 Task: Research Airbnb accommodation in Mawlaik, Myanmar from 6th December, 2023 to 10th December, 2023 for 1 adult.1  bedroom having 1 bed and 1 bathroom. Property type can be hotel. Amenities needed are: washing machine. Look for 4 properties as per requirement.
Action: Mouse moved to (480, 65)
Screenshot: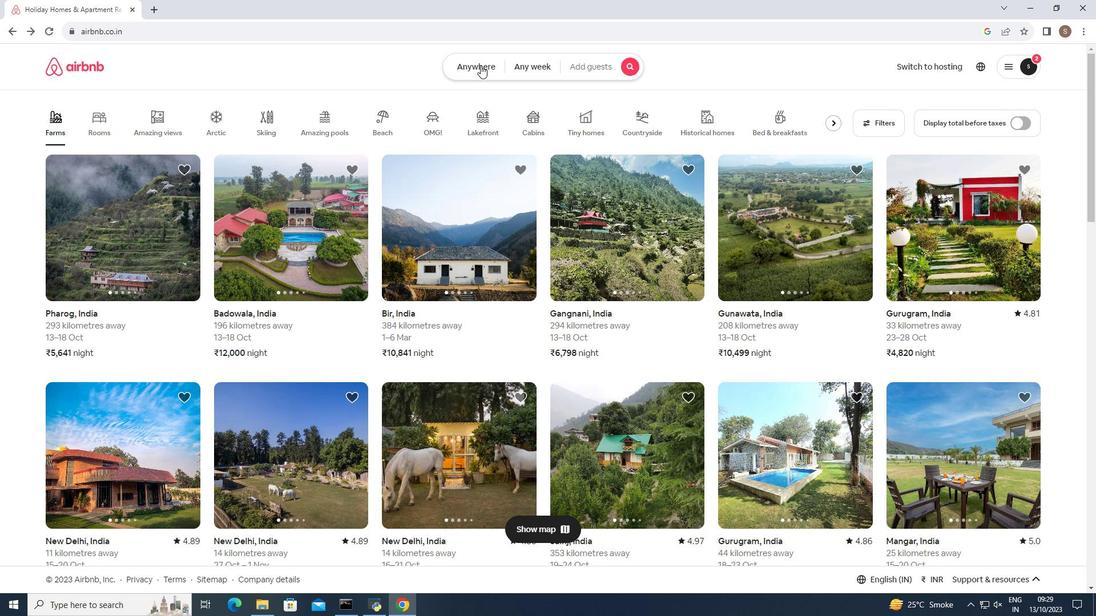 
Action: Mouse pressed left at (480, 65)
Screenshot: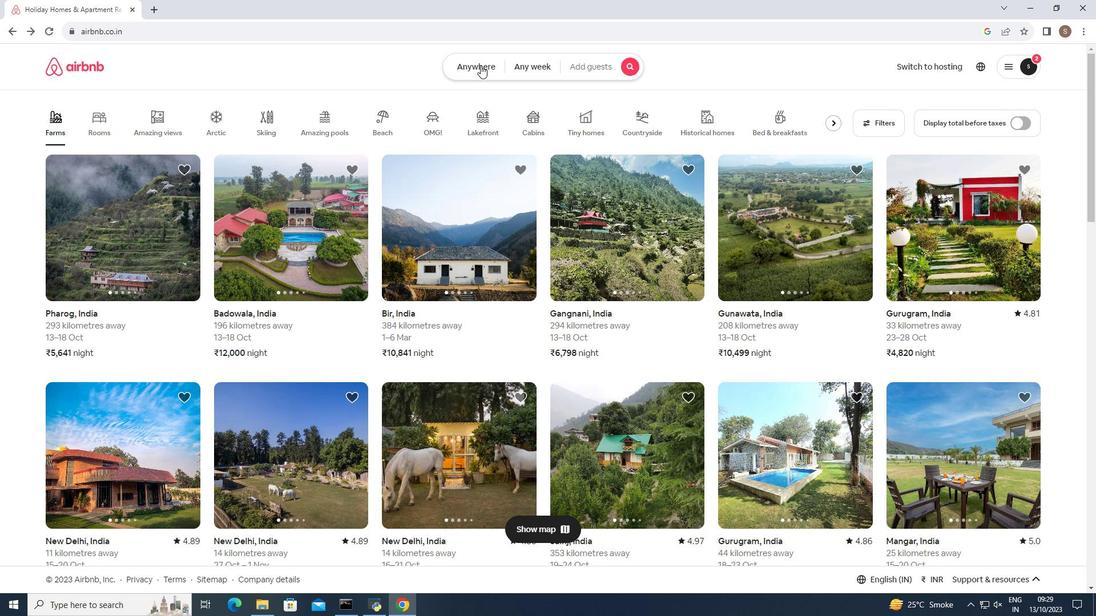 
Action: Mouse moved to (348, 113)
Screenshot: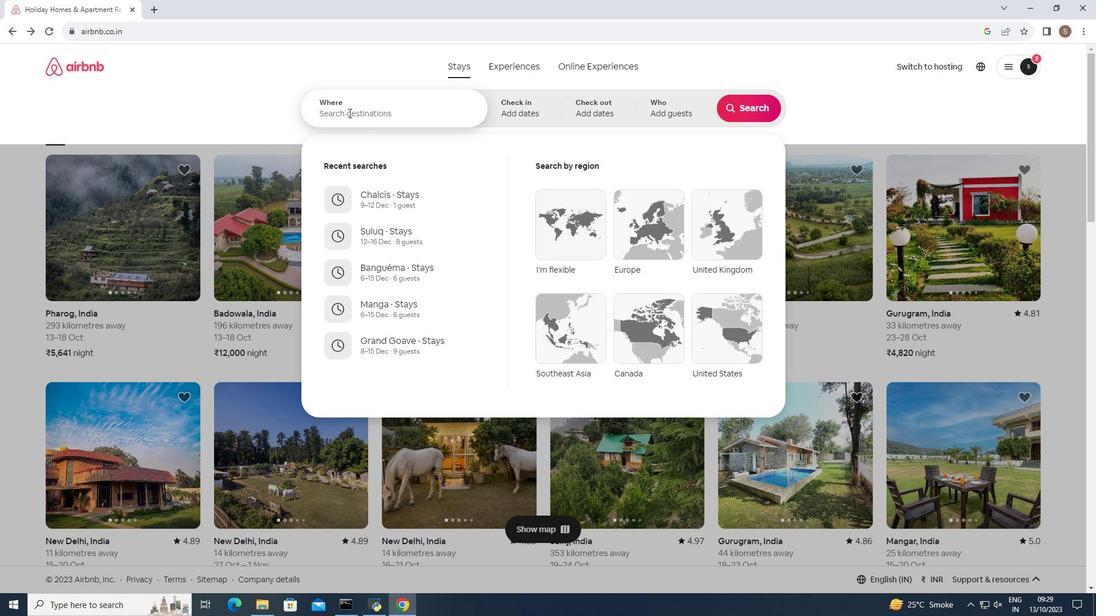 
Action: Mouse pressed left at (348, 113)
Screenshot: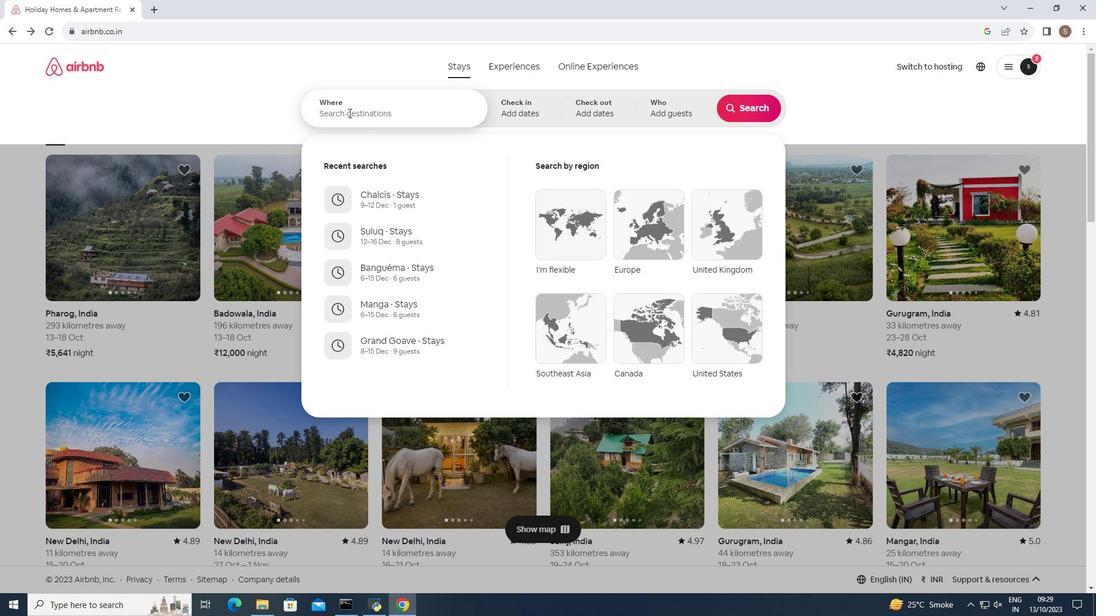 
Action: Mouse moved to (344, 111)
Screenshot: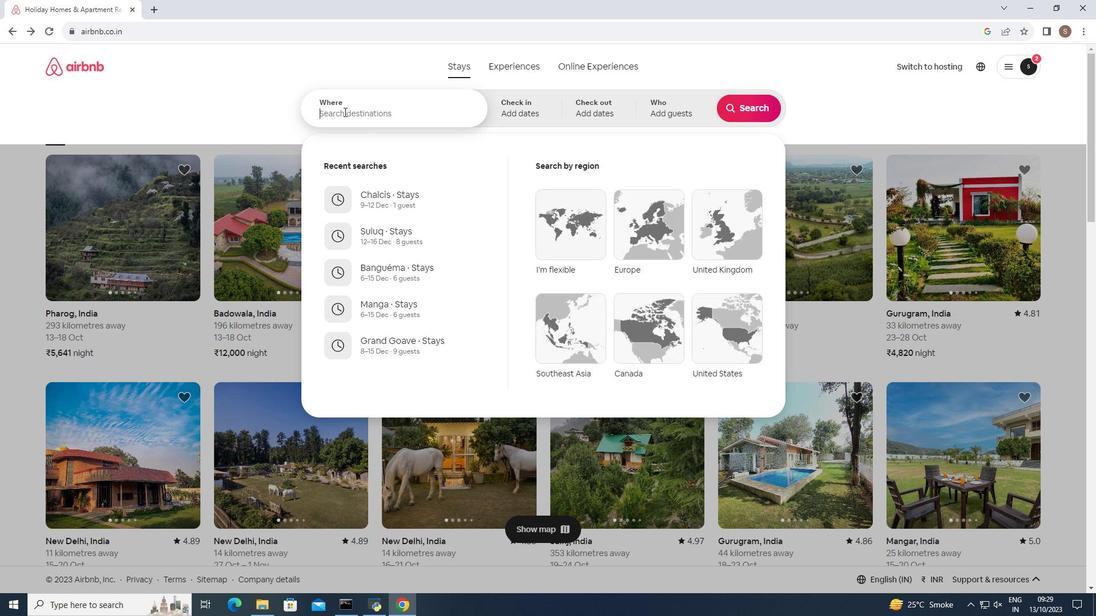 
Action: Key pressed <Key.shift>Mawlaik,<Key.space><Key.shift>Myanmar<Key.enter>
Screenshot: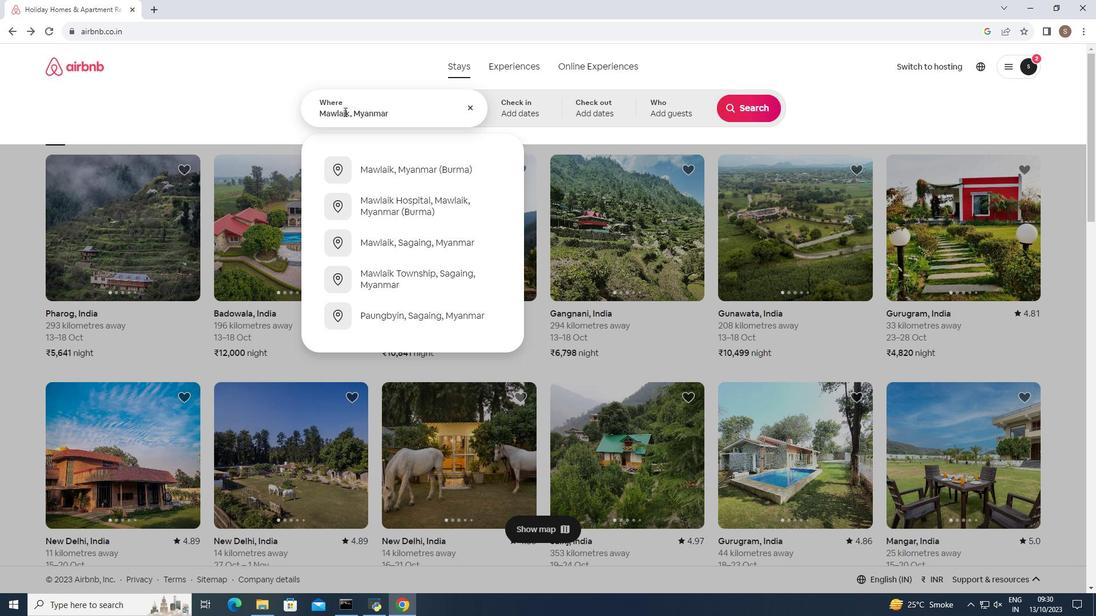 
Action: Mouse moved to (742, 198)
Screenshot: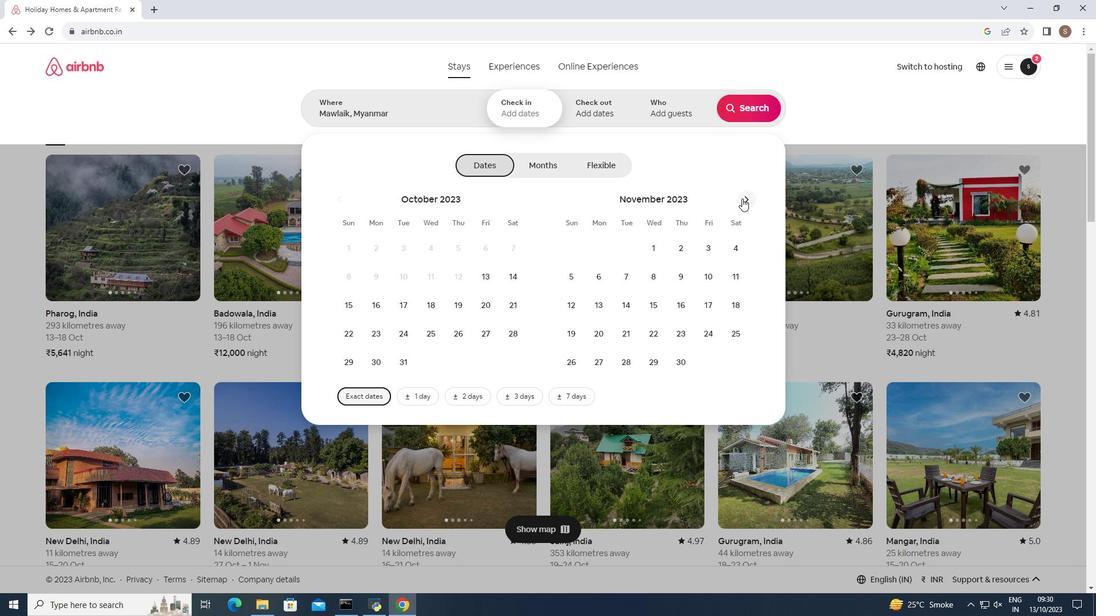 
Action: Mouse pressed left at (742, 198)
Screenshot: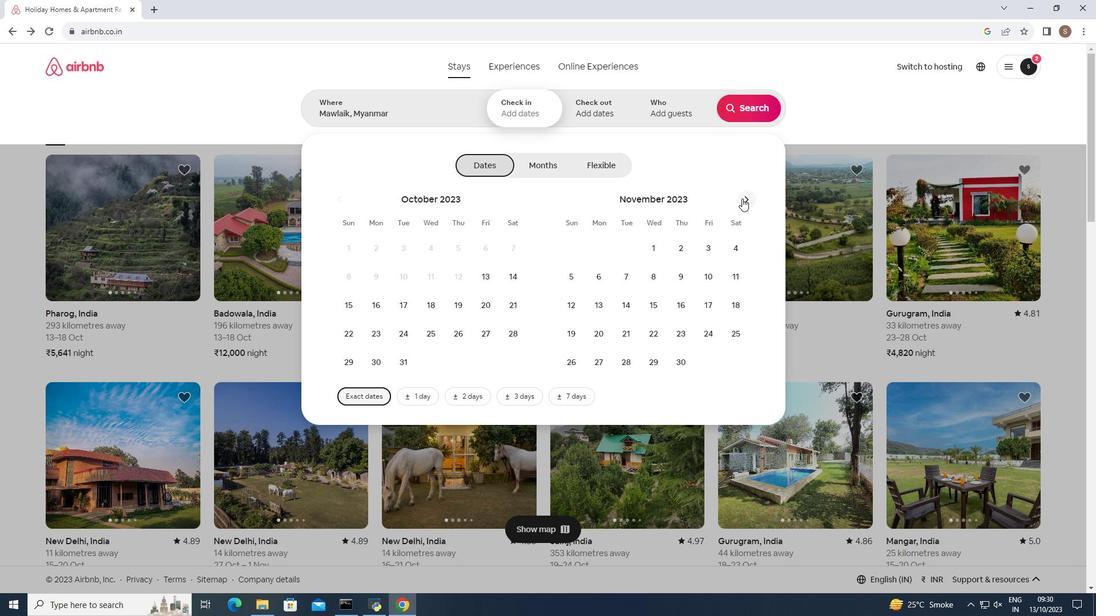 
Action: Mouse moved to (569, 305)
Screenshot: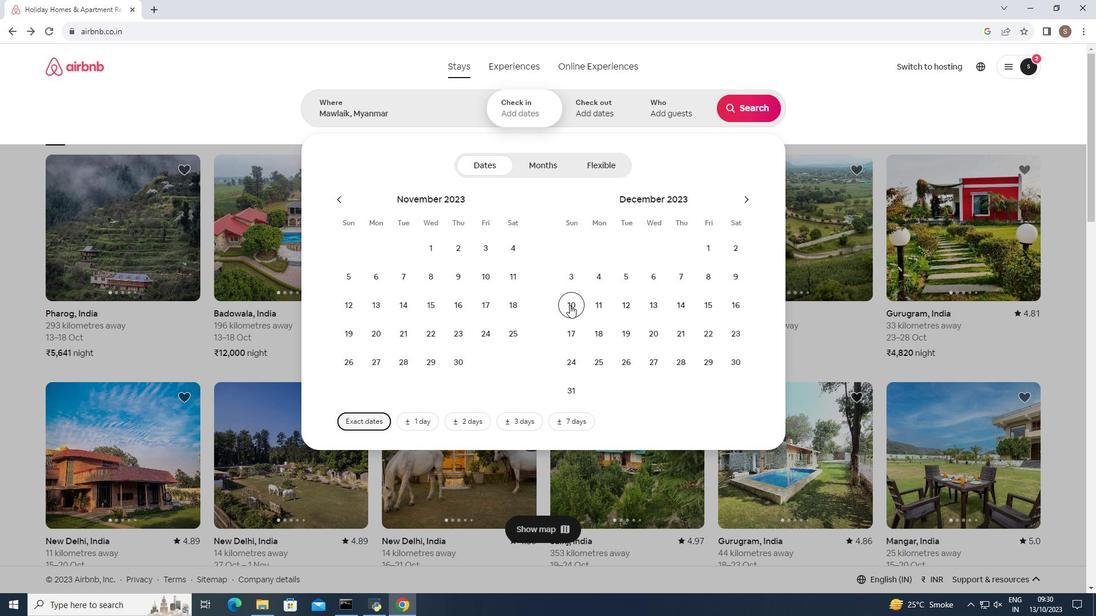 
Action: Mouse pressed left at (569, 305)
Screenshot: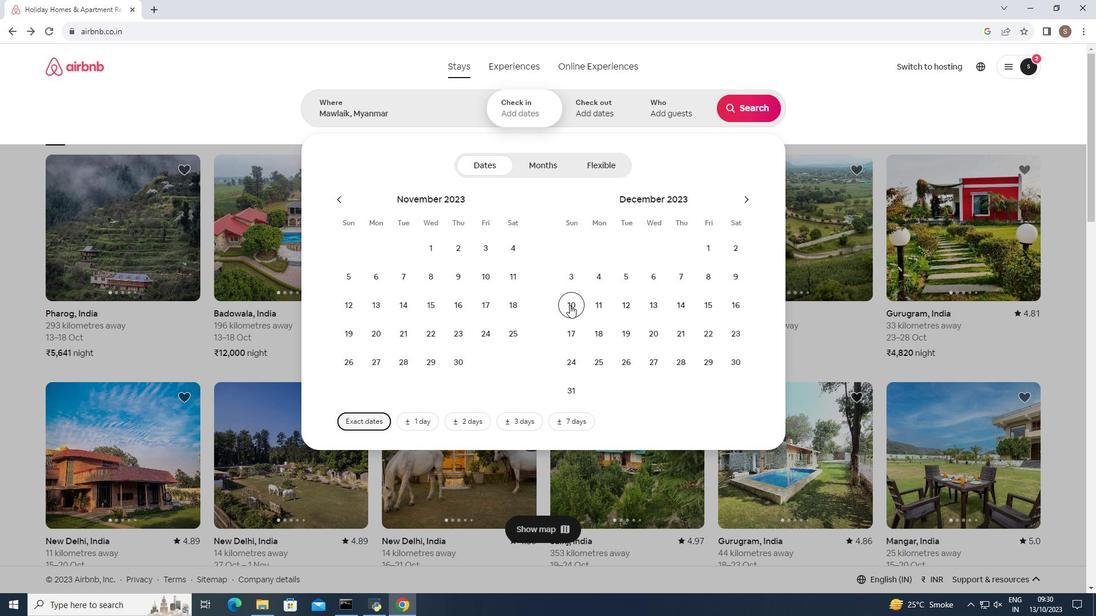 
Action: Mouse moved to (654, 281)
Screenshot: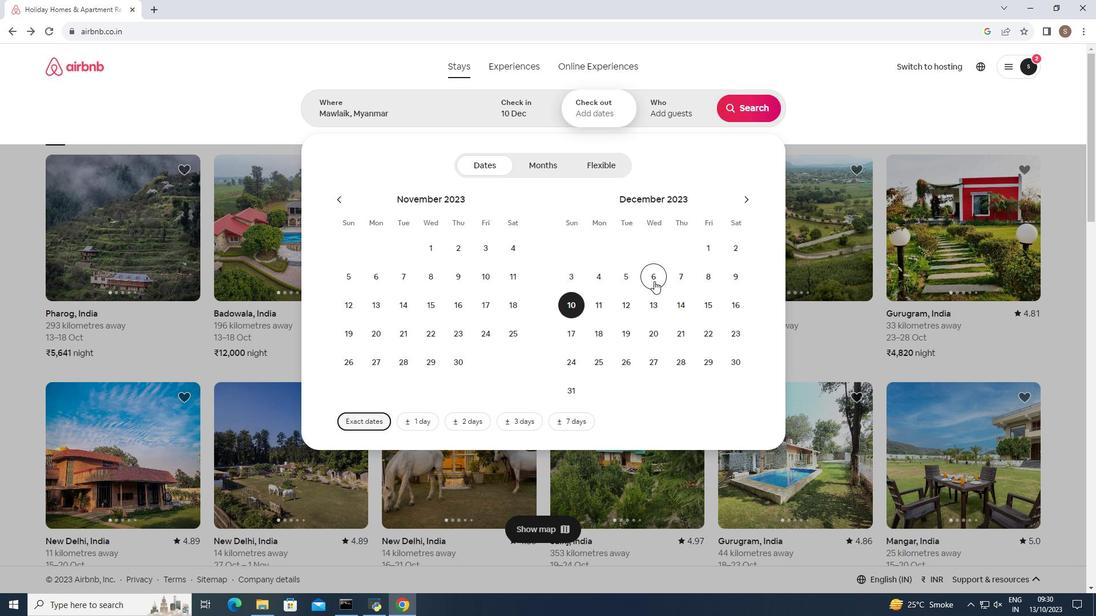 
Action: Mouse pressed left at (654, 281)
Screenshot: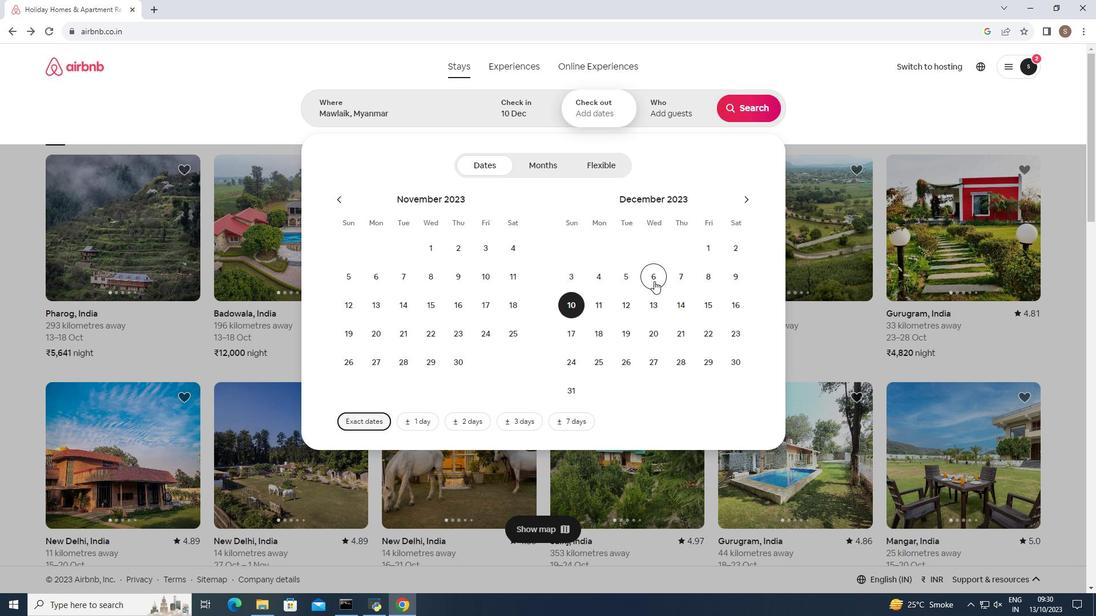
Action: Mouse moved to (575, 311)
Screenshot: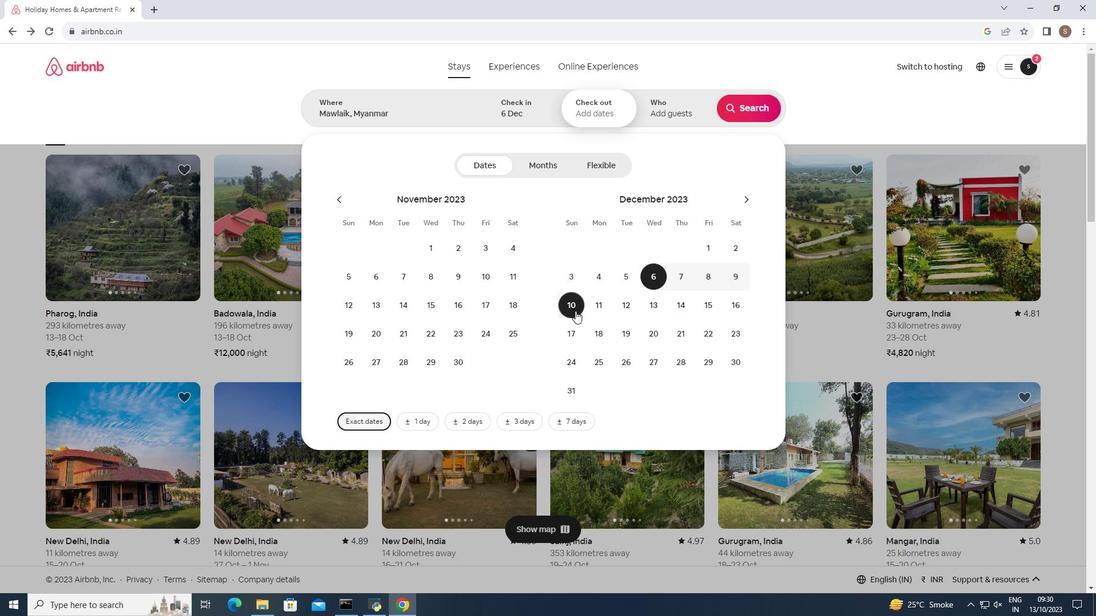 
Action: Mouse pressed left at (575, 311)
Screenshot: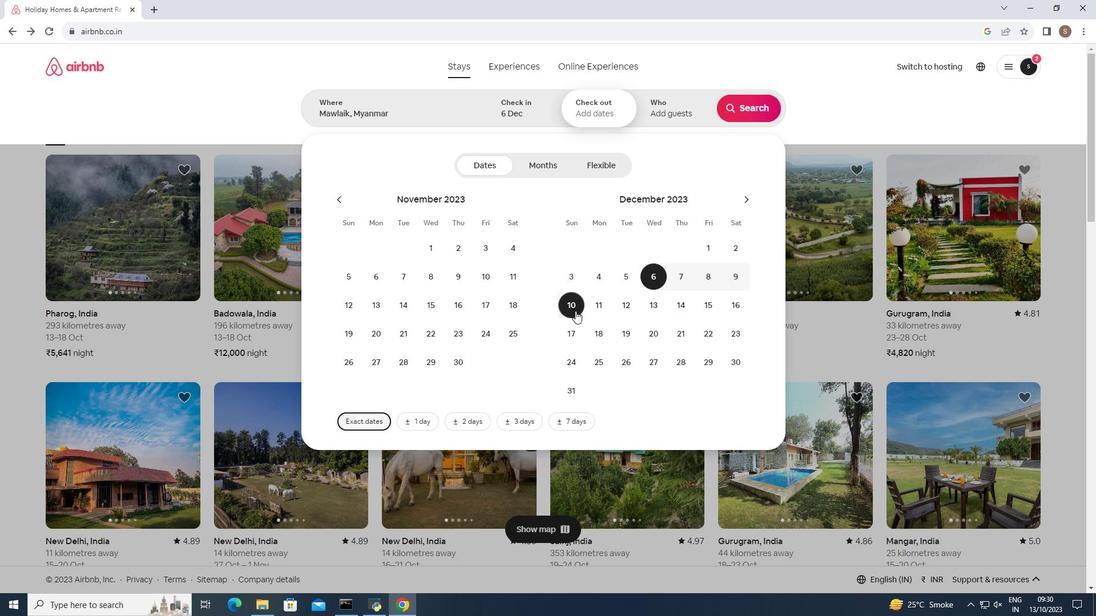 
Action: Mouse moved to (679, 110)
Screenshot: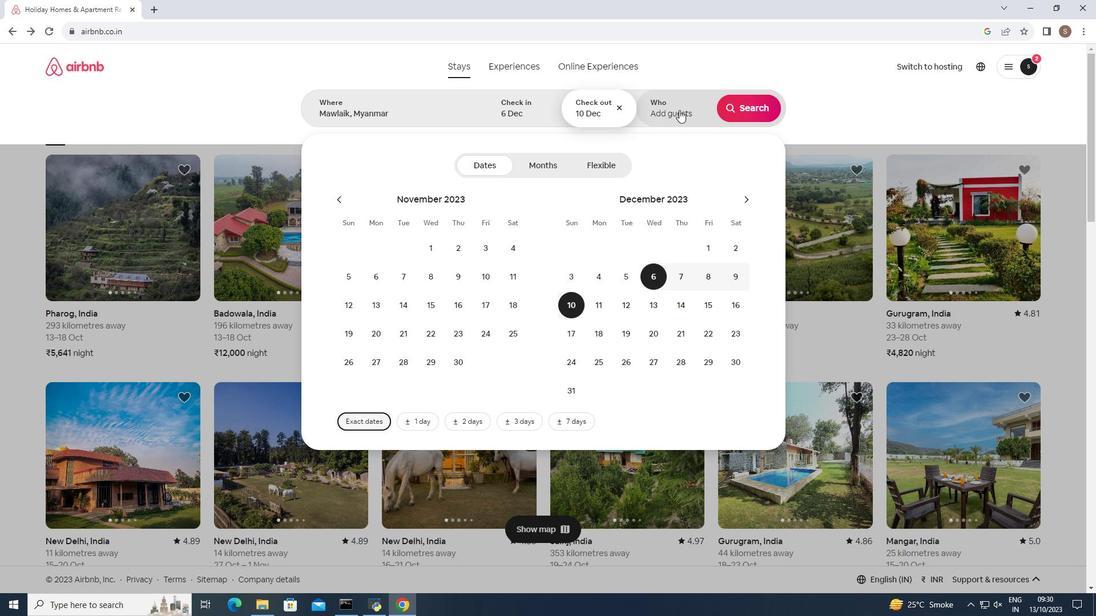 
Action: Mouse pressed left at (679, 110)
Screenshot: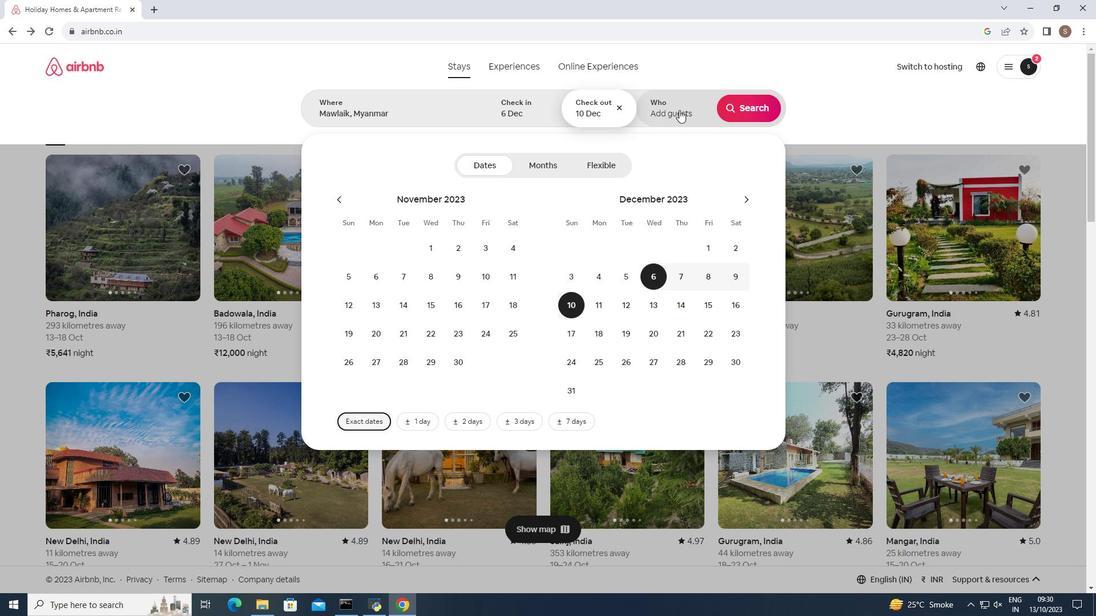 
Action: Mouse moved to (749, 169)
Screenshot: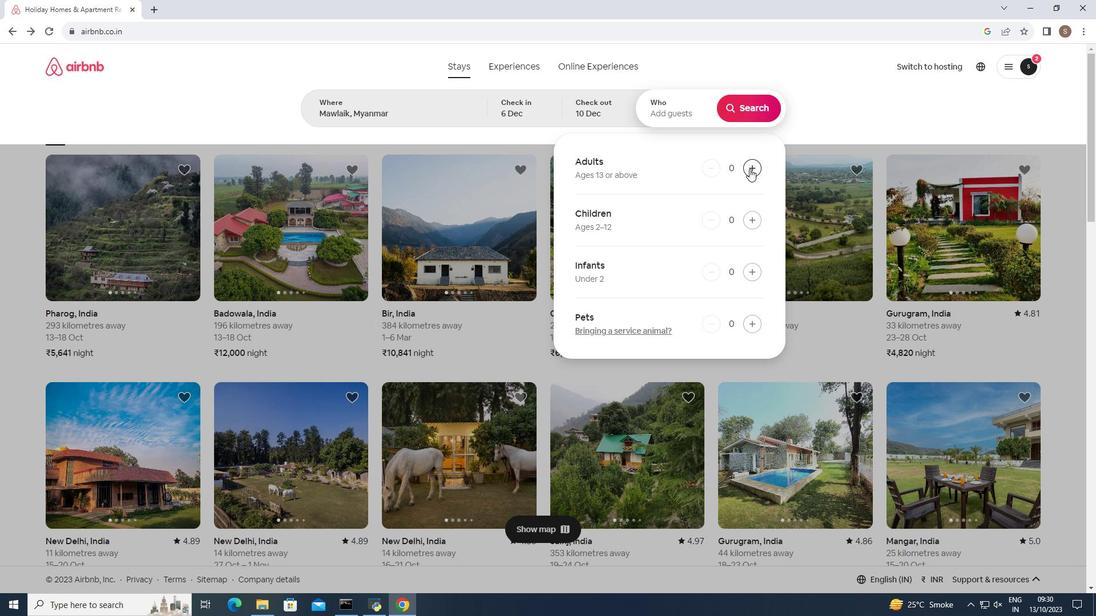 
Action: Mouse pressed left at (749, 169)
Screenshot: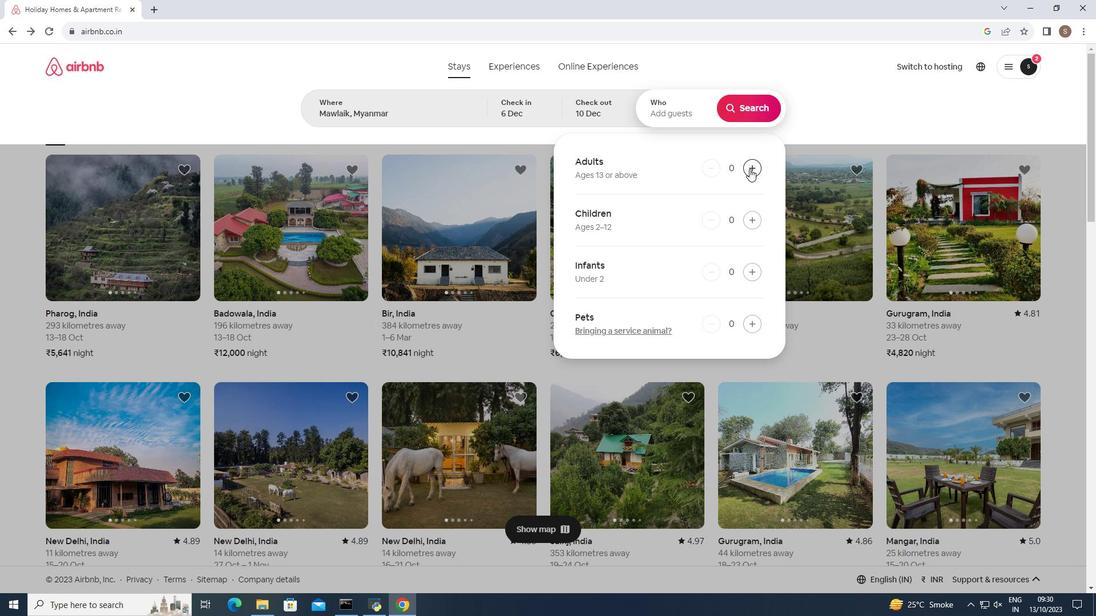 
Action: Mouse moved to (752, 106)
Screenshot: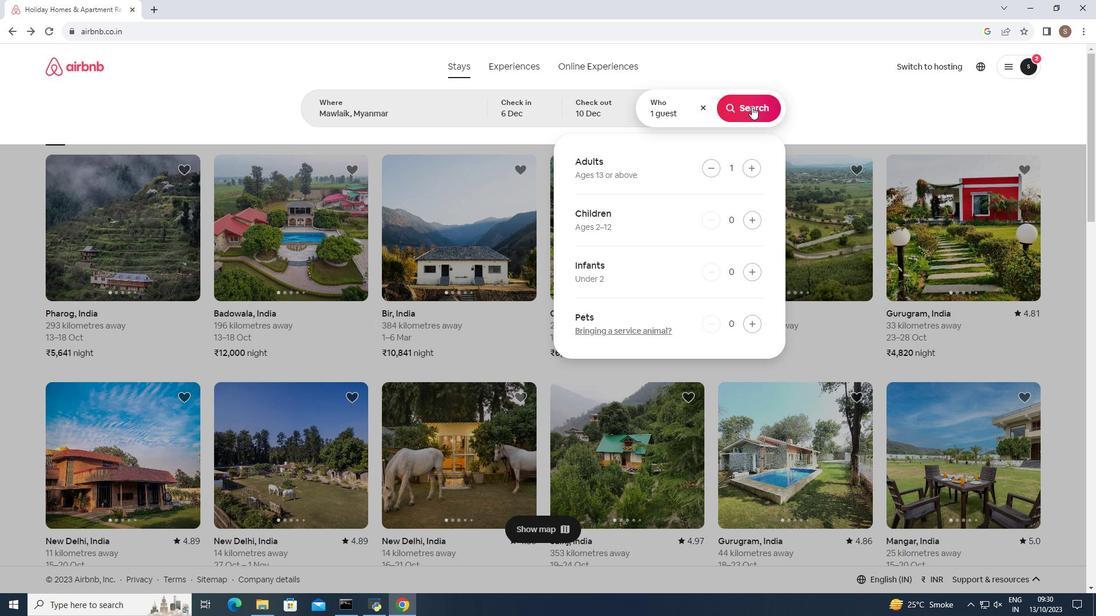 
Action: Mouse pressed left at (752, 106)
Screenshot: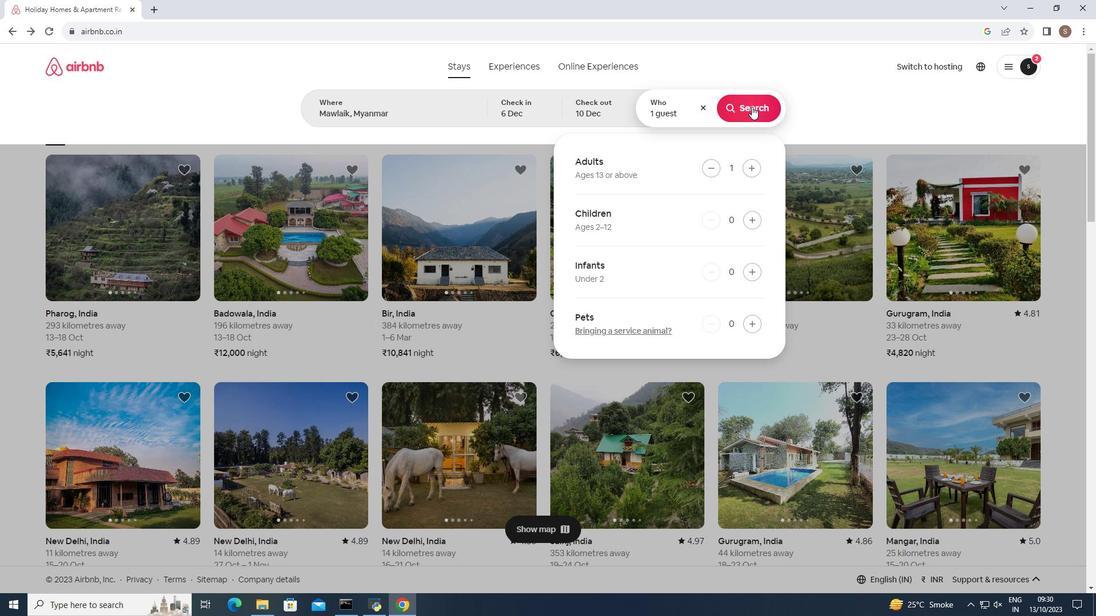 
Action: Mouse moved to (905, 104)
Screenshot: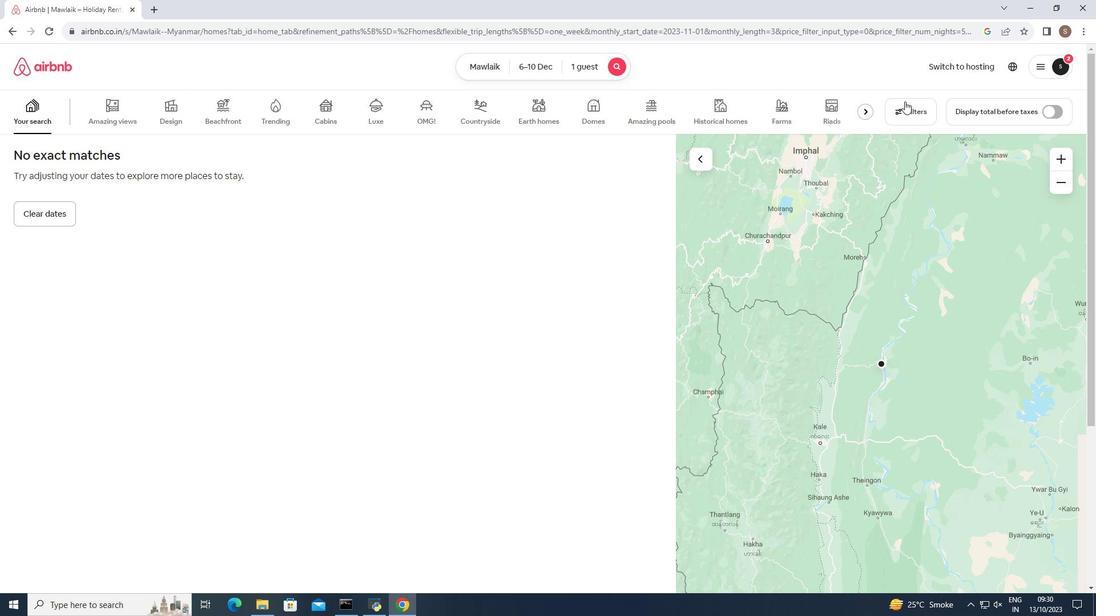 
Action: Mouse pressed left at (905, 104)
Screenshot: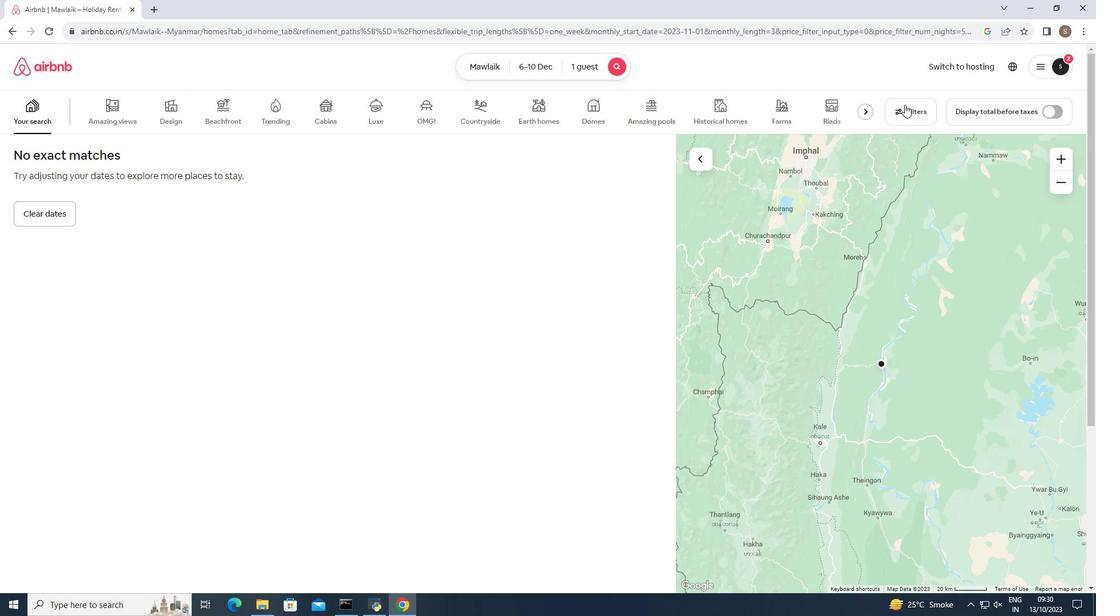 
Action: Mouse moved to (558, 354)
Screenshot: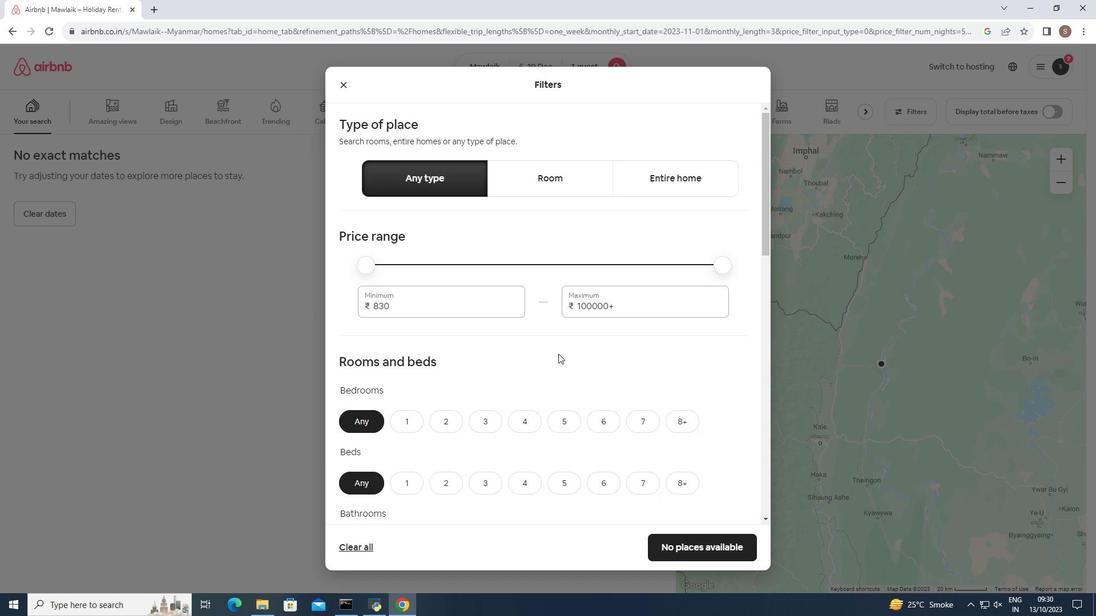
Action: Mouse scrolled (558, 353) with delta (0, 0)
Screenshot: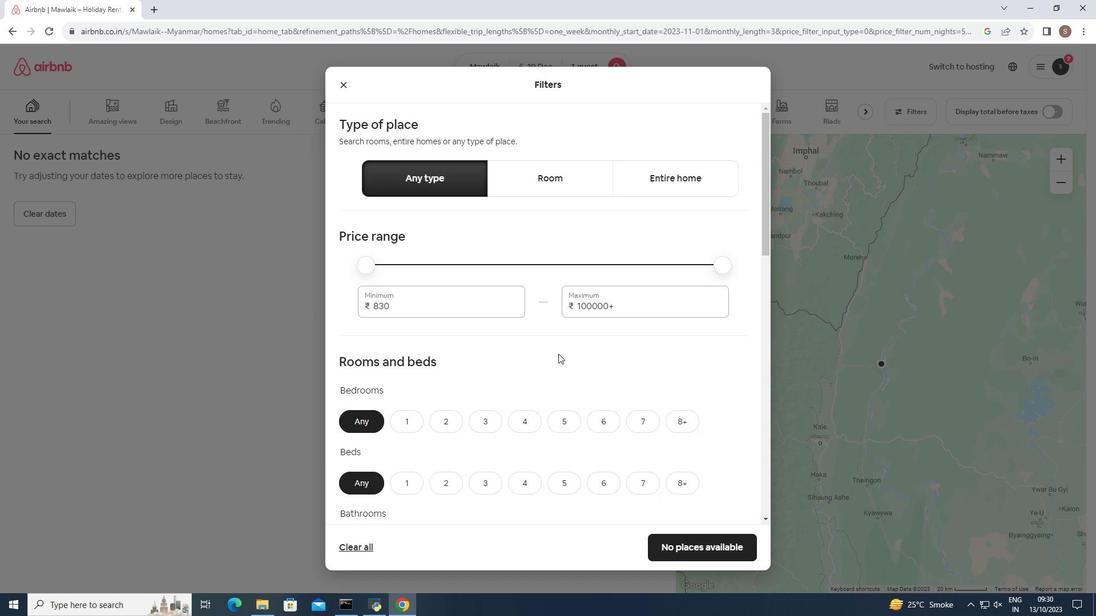 
Action: Mouse scrolled (558, 353) with delta (0, 0)
Screenshot: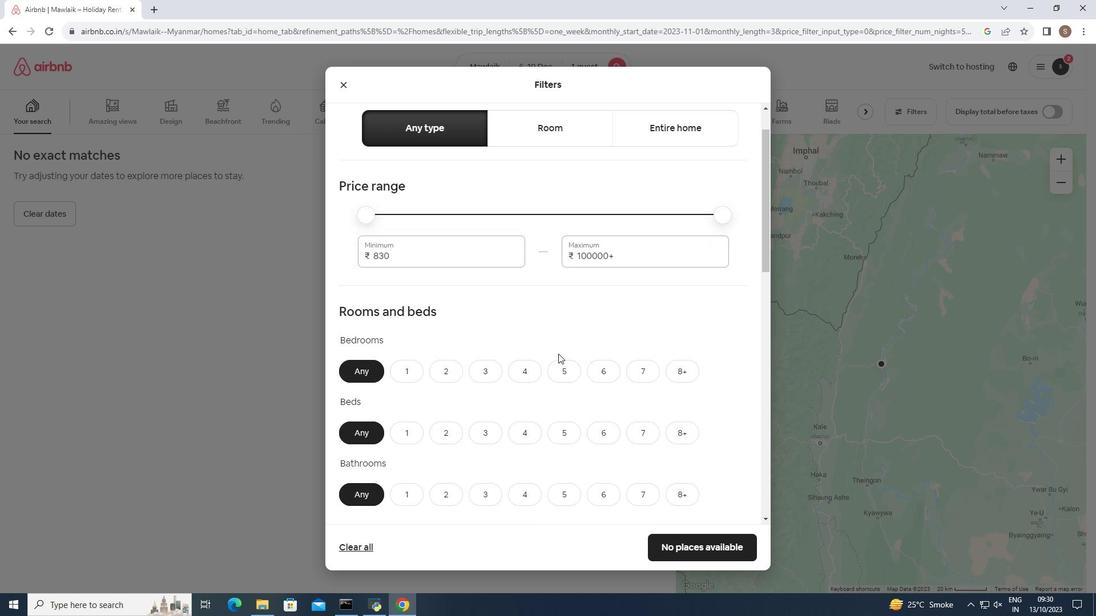 
Action: Mouse moved to (407, 309)
Screenshot: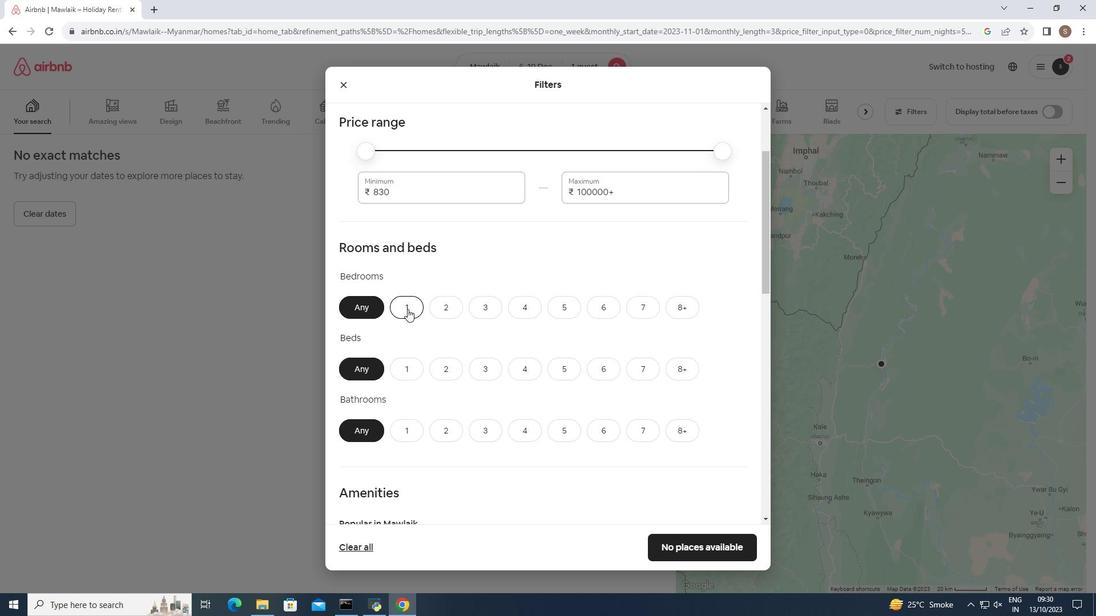 
Action: Mouse pressed left at (407, 309)
Screenshot: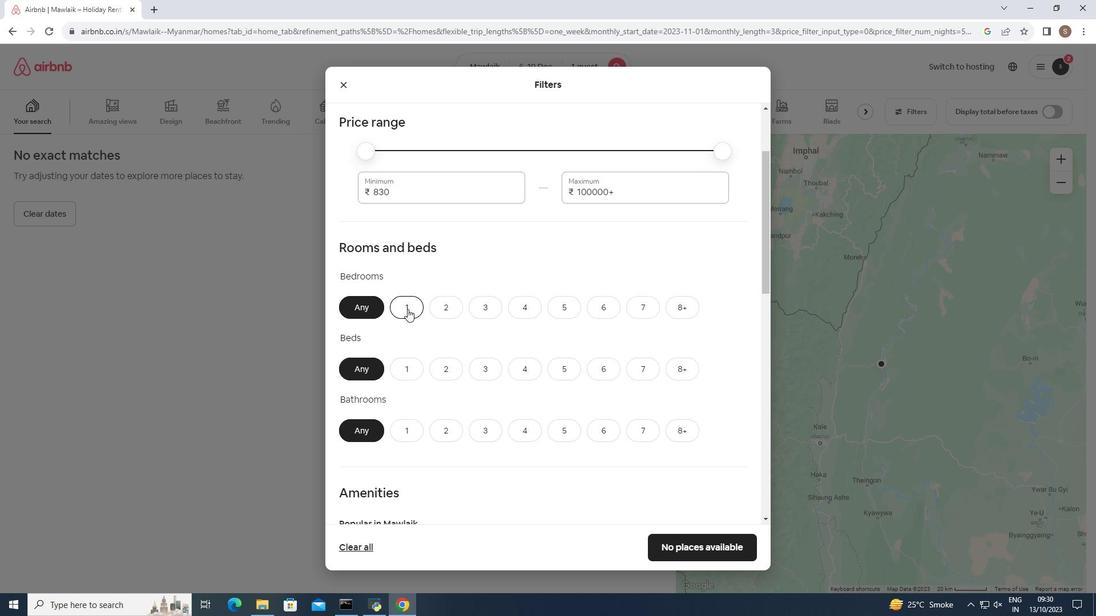 
Action: Mouse moved to (404, 368)
Screenshot: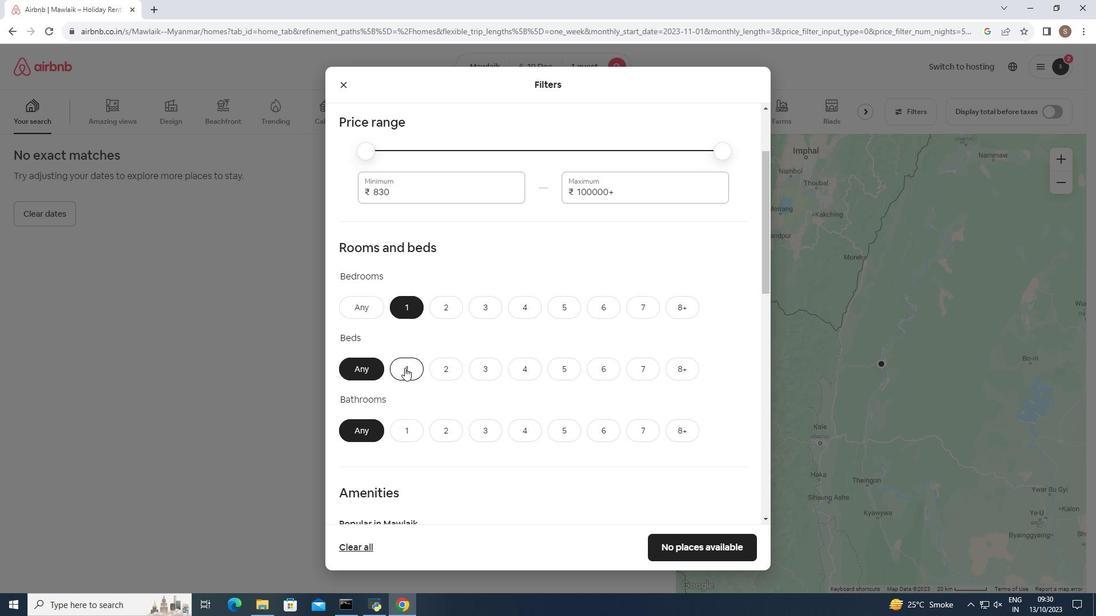 
Action: Mouse pressed left at (404, 368)
Screenshot: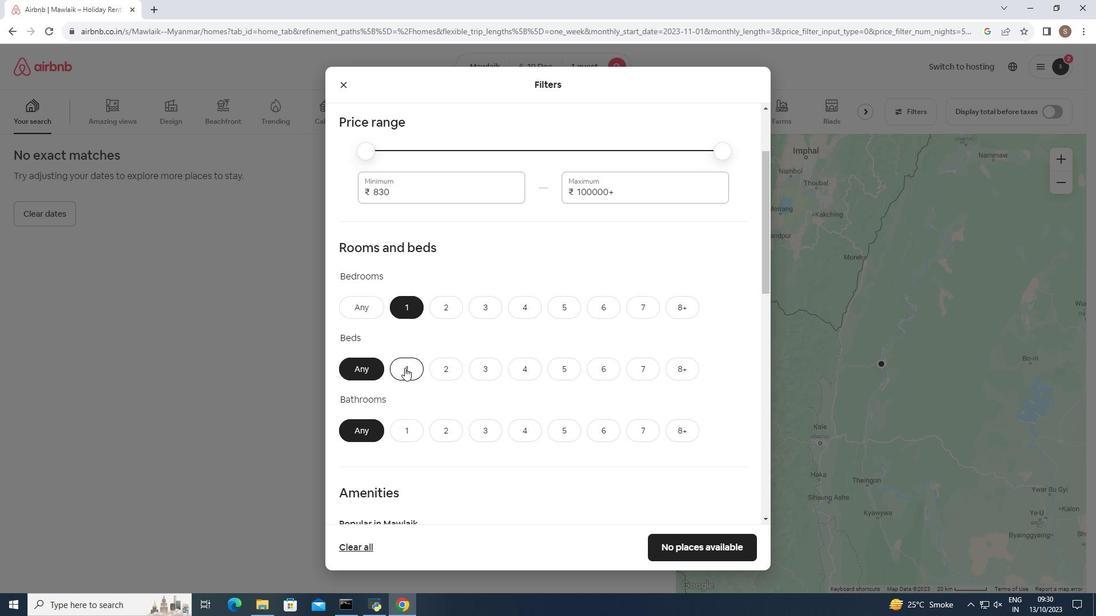 
Action: Mouse moved to (410, 427)
Screenshot: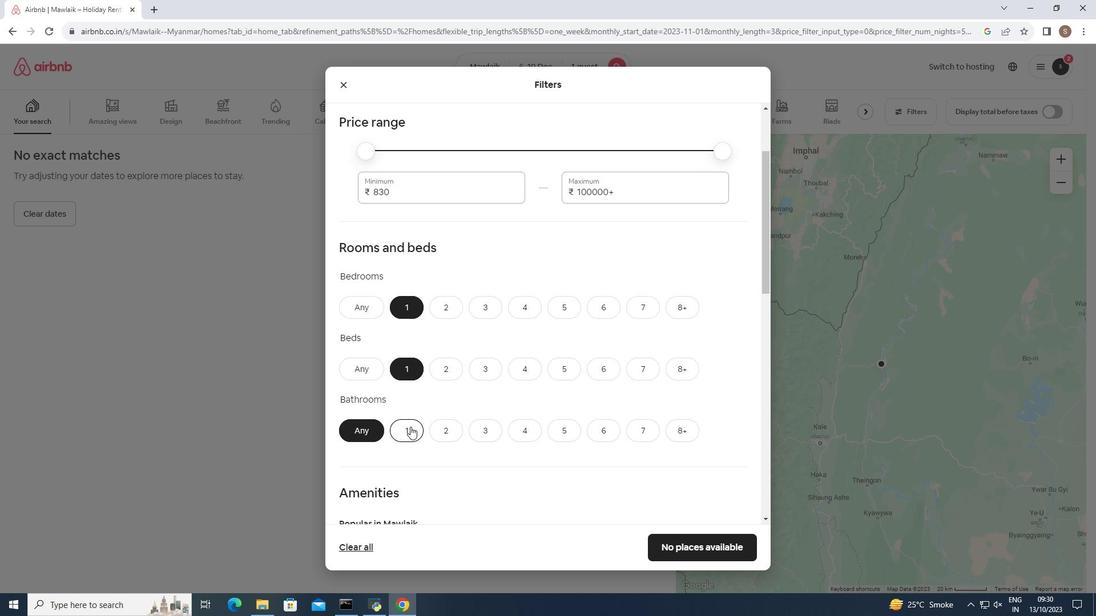 
Action: Mouse pressed left at (410, 427)
Screenshot: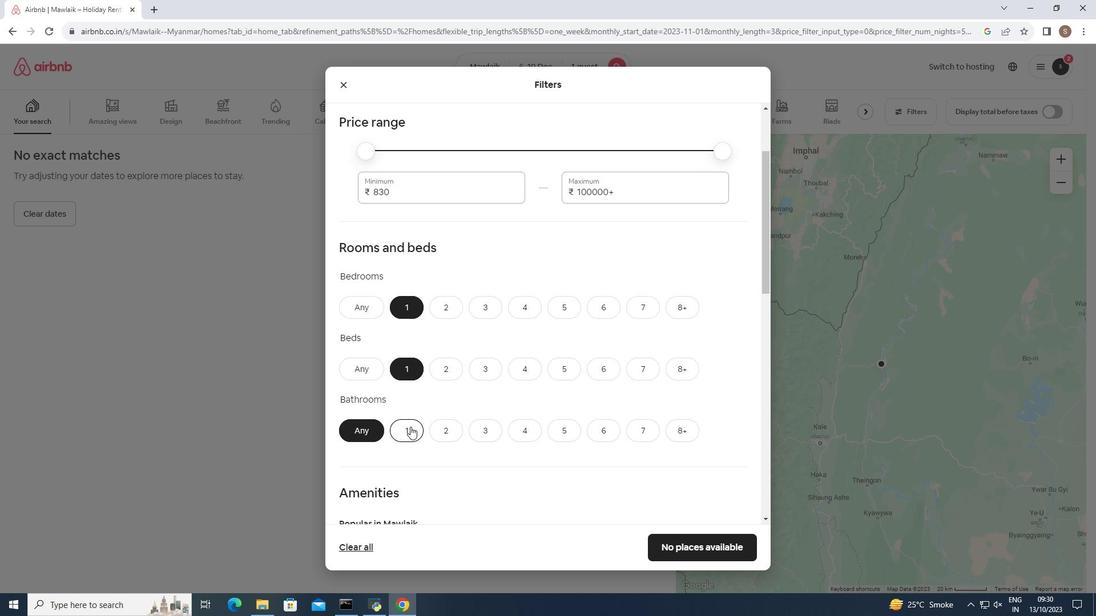 
Action: Mouse moved to (422, 410)
Screenshot: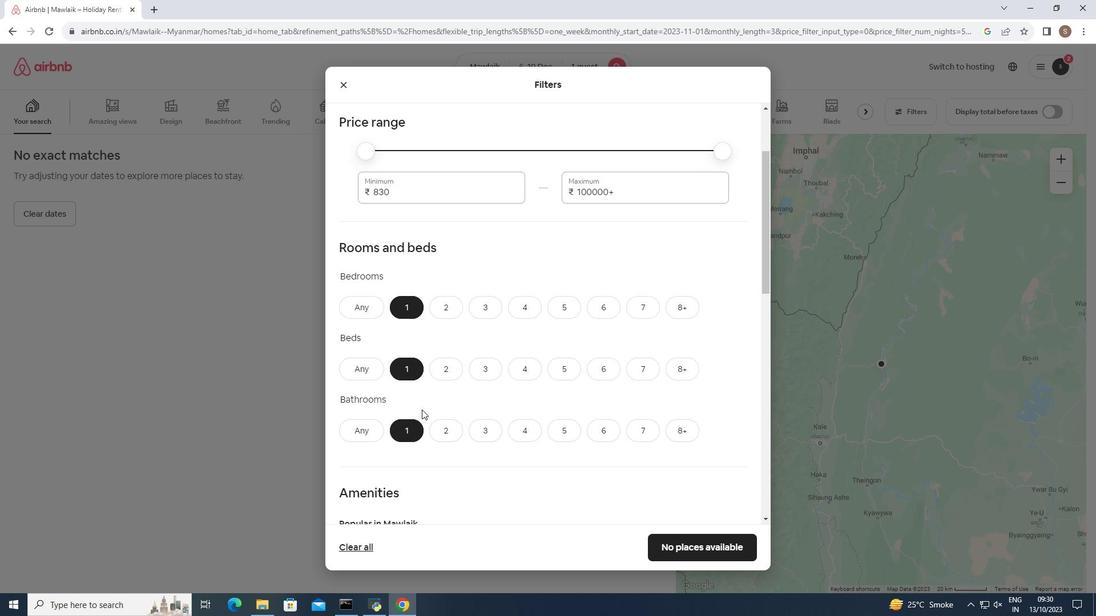 
Action: Mouse scrolled (422, 409) with delta (0, 0)
Screenshot: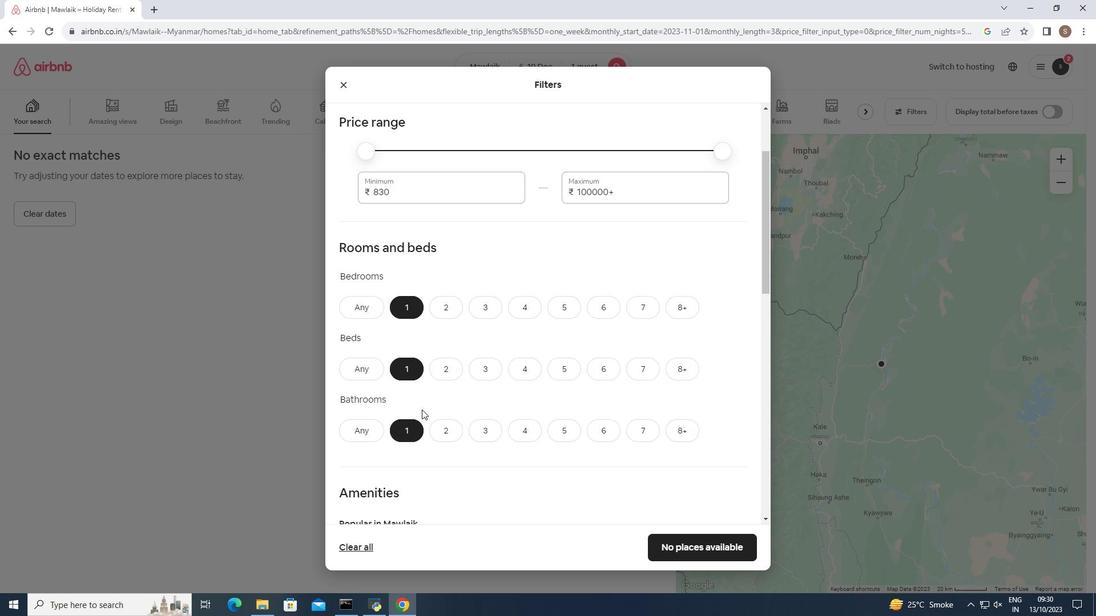 
Action: Mouse moved to (422, 410)
Screenshot: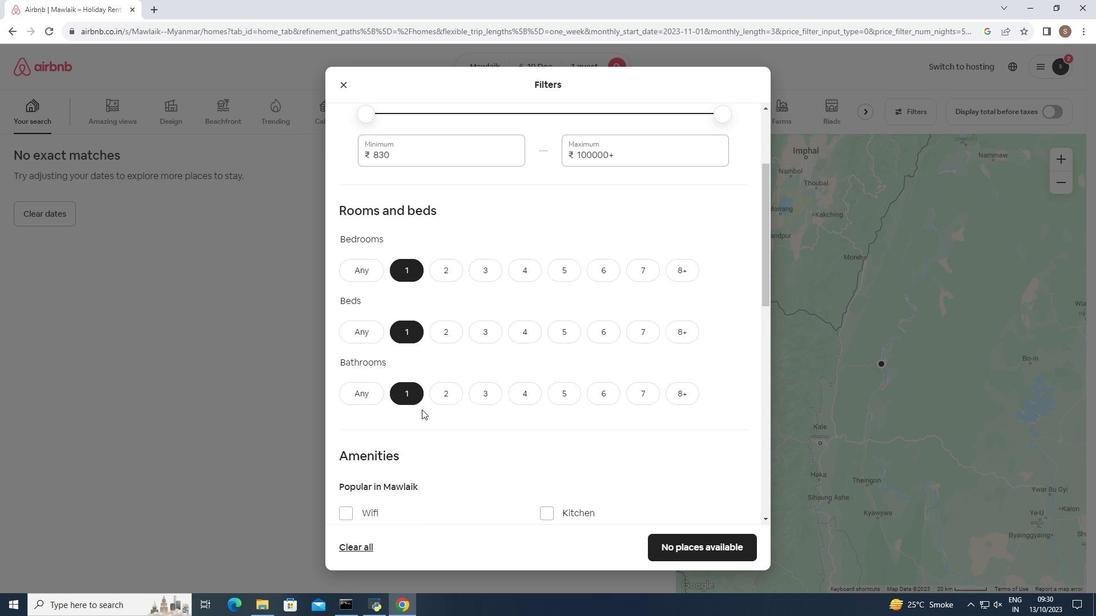 
Action: Mouse scrolled (422, 409) with delta (0, 0)
Screenshot: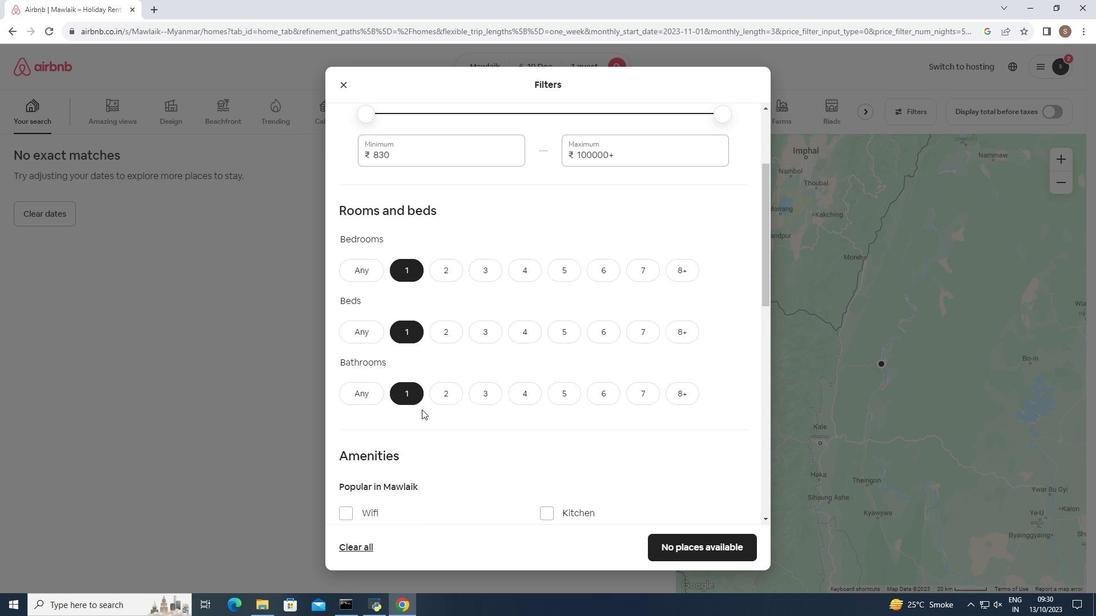 
Action: Mouse moved to (421, 410)
Screenshot: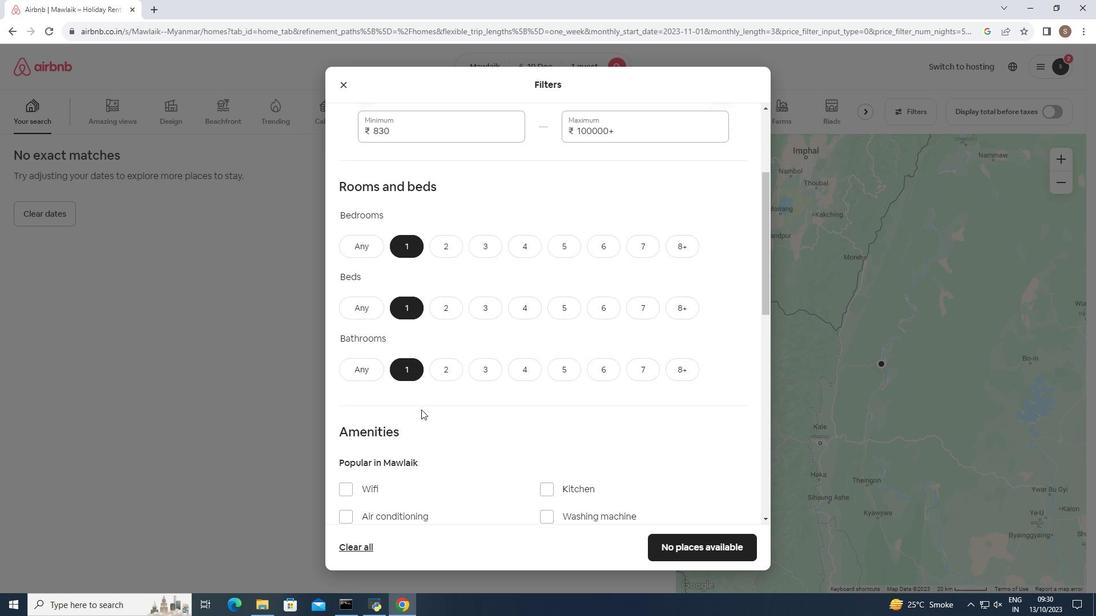 
Action: Mouse scrolled (421, 409) with delta (0, 0)
Screenshot: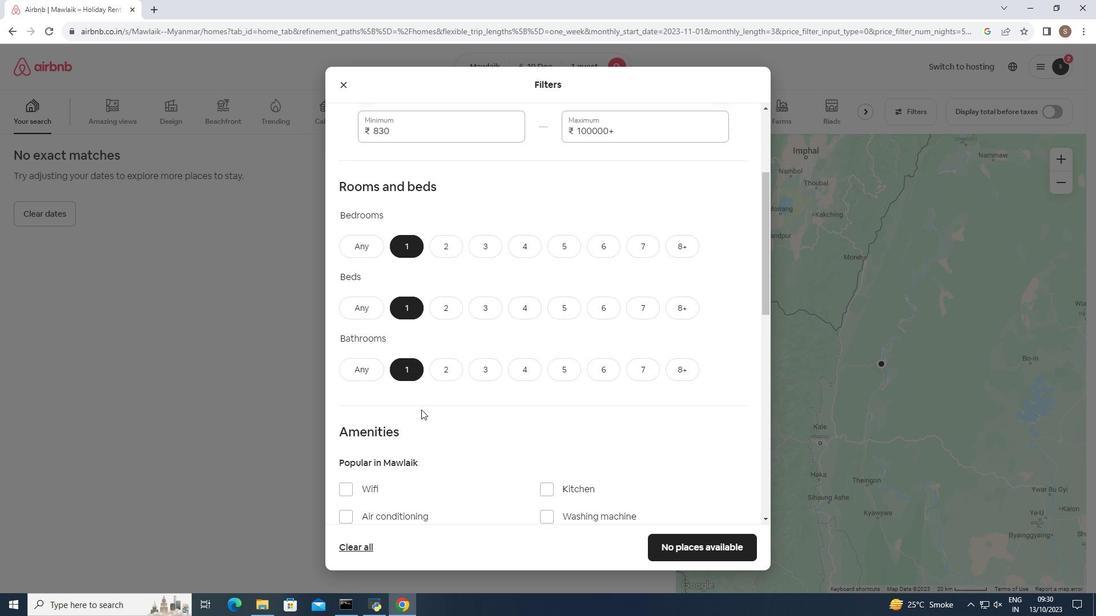 
Action: Mouse moved to (420, 410)
Screenshot: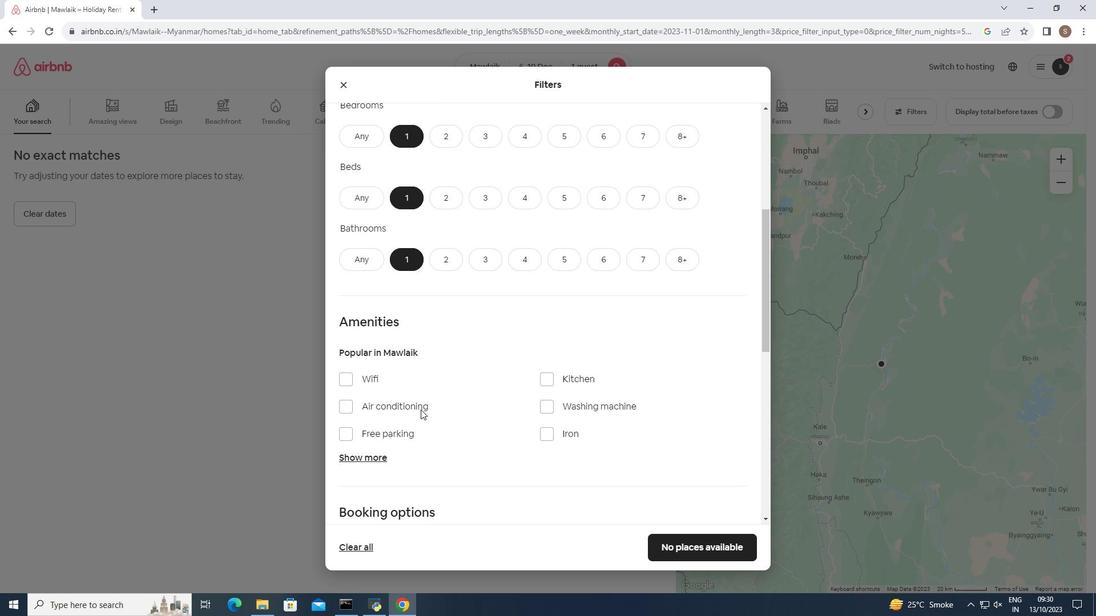 
Action: Mouse scrolled (420, 409) with delta (0, 0)
Screenshot: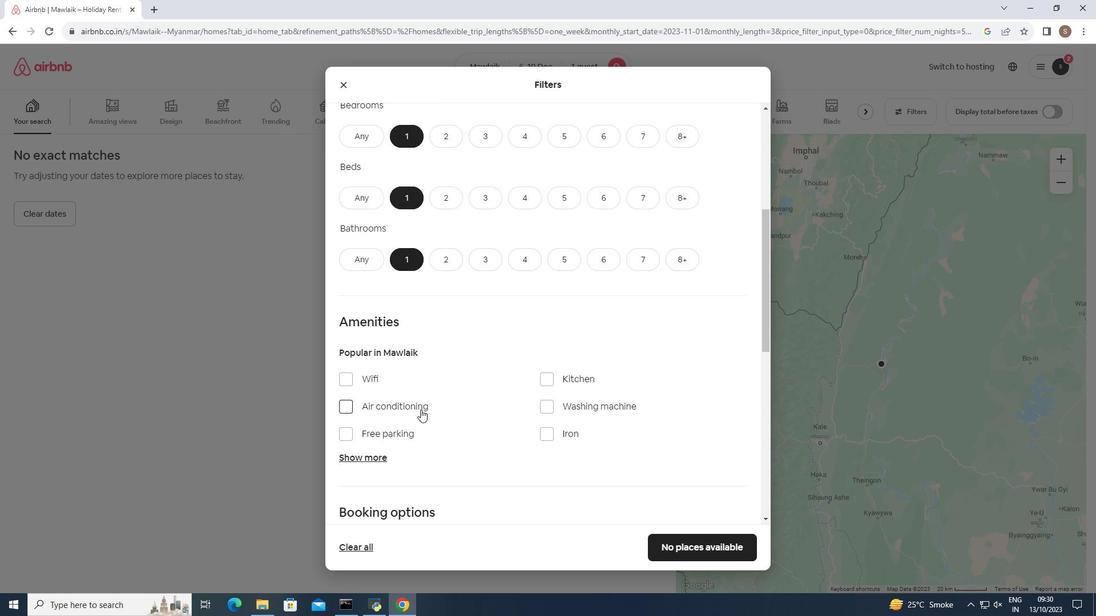 
Action: Mouse scrolled (420, 409) with delta (0, 0)
Screenshot: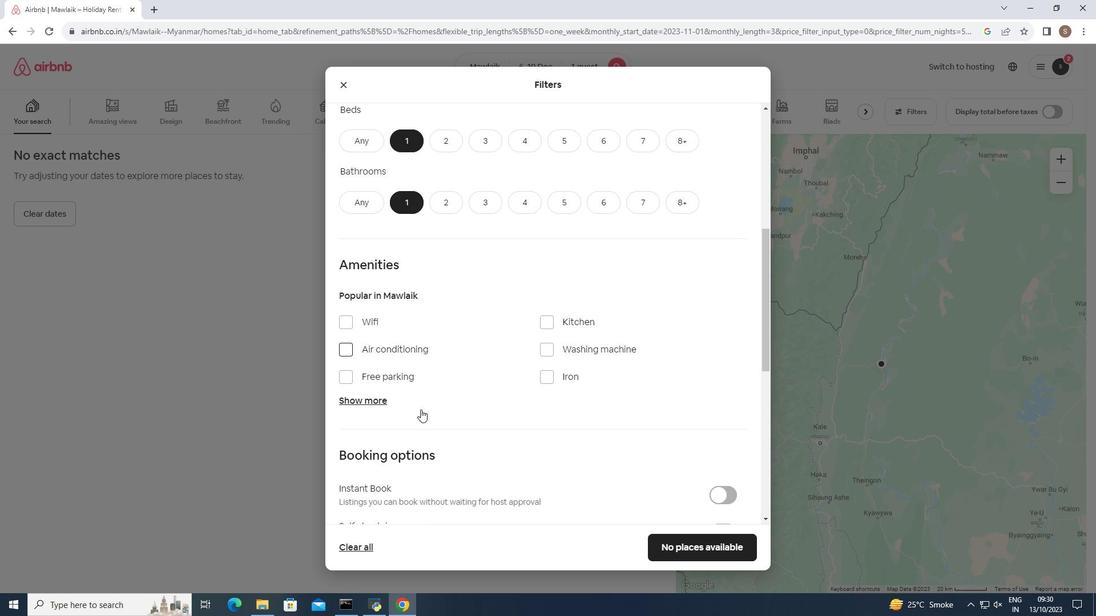 
Action: Mouse moved to (420, 410)
Screenshot: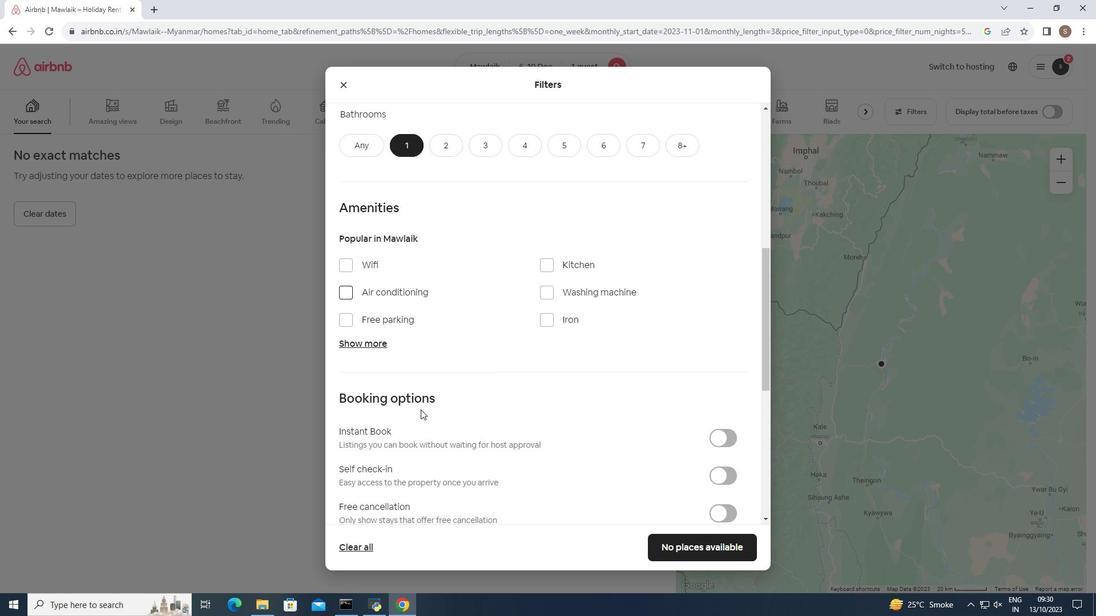 
Action: Mouse scrolled (420, 409) with delta (0, 0)
Screenshot: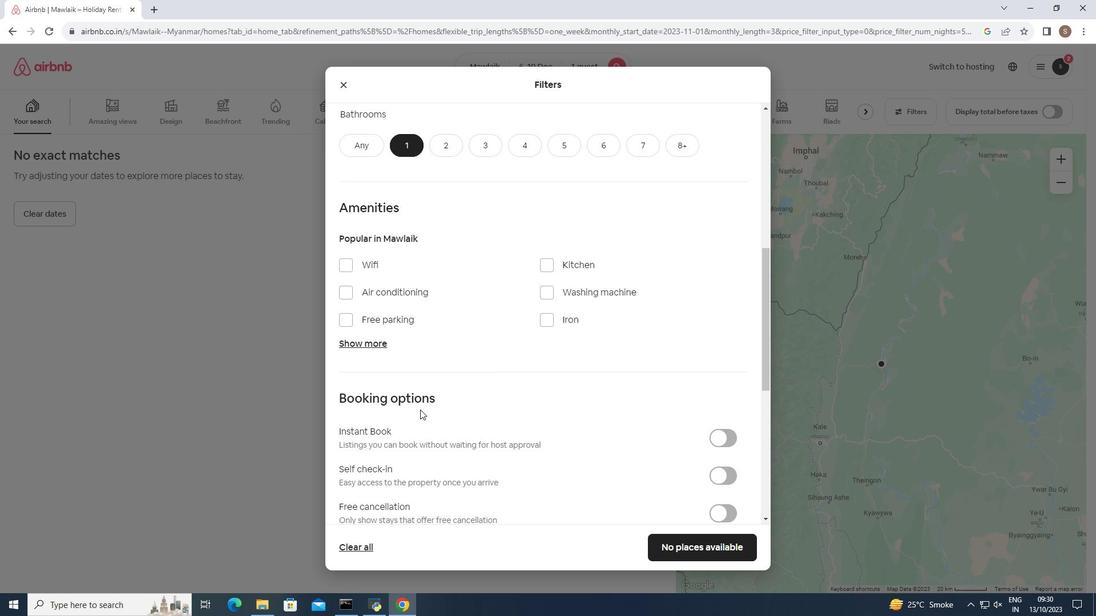 
Action: Mouse moved to (420, 410)
Screenshot: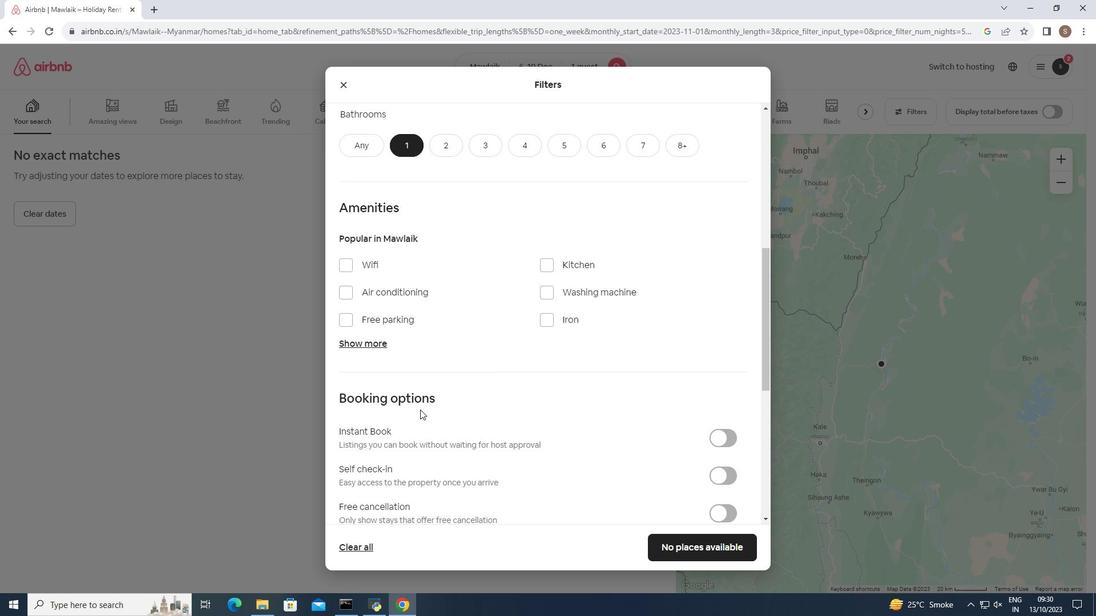 
Action: Mouse scrolled (420, 409) with delta (0, 0)
Screenshot: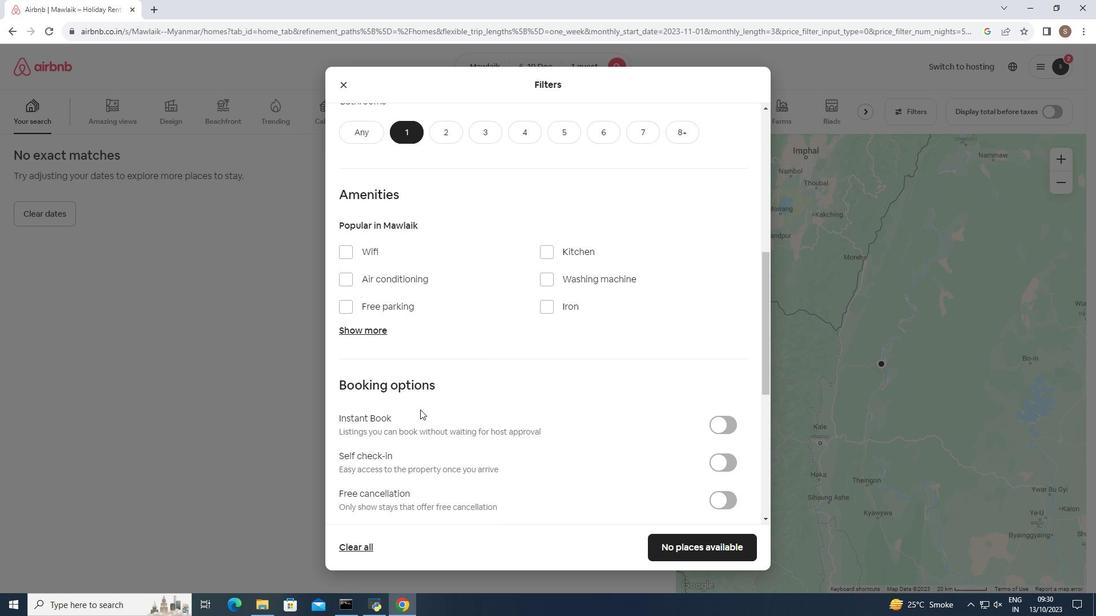 
Action: Mouse scrolled (420, 409) with delta (0, 0)
Screenshot: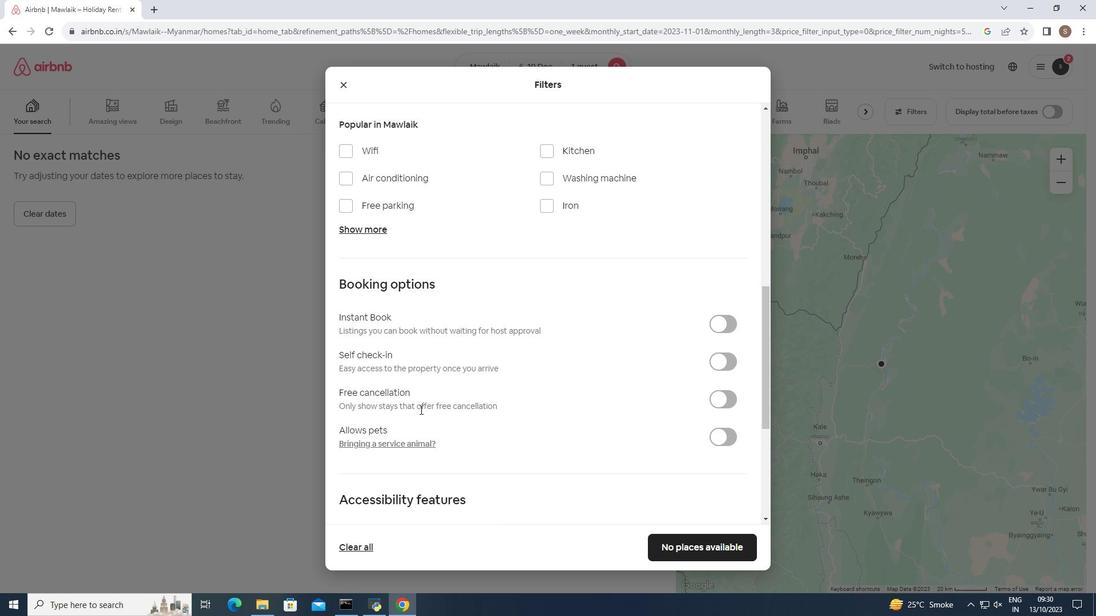 
Action: Mouse scrolled (420, 410) with delta (0, 0)
Screenshot: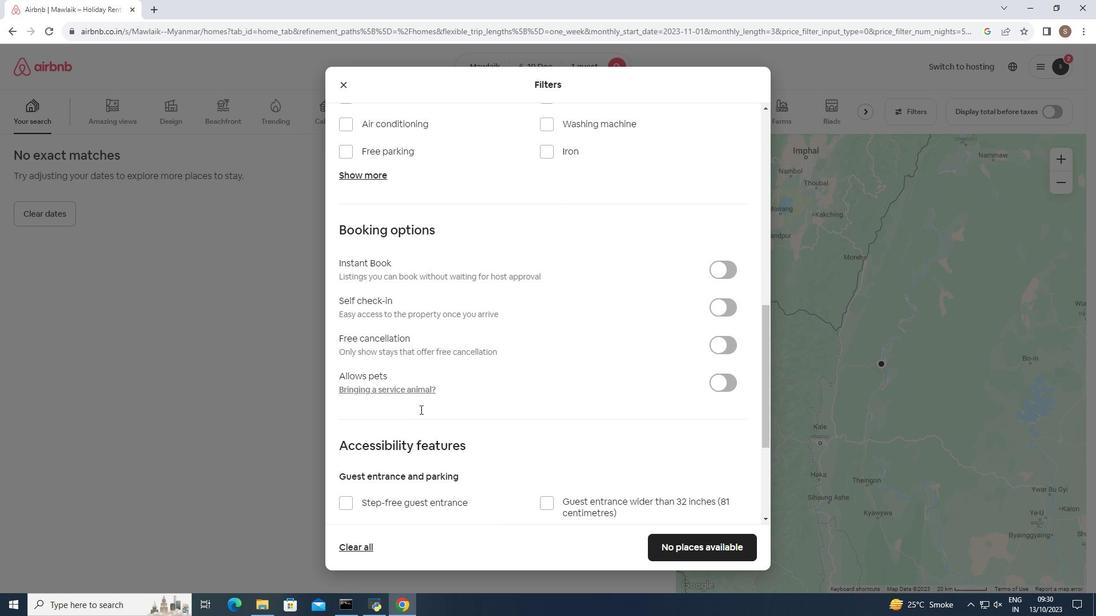 
Action: Mouse scrolled (420, 410) with delta (0, 0)
Screenshot: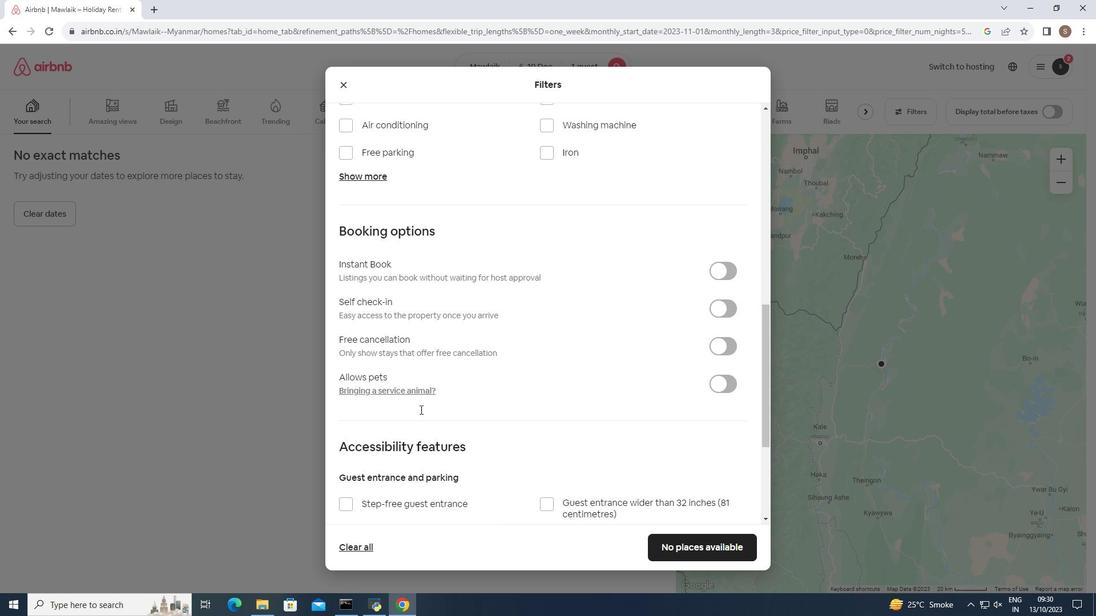 
Action: Mouse scrolled (420, 410) with delta (0, 0)
Screenshot: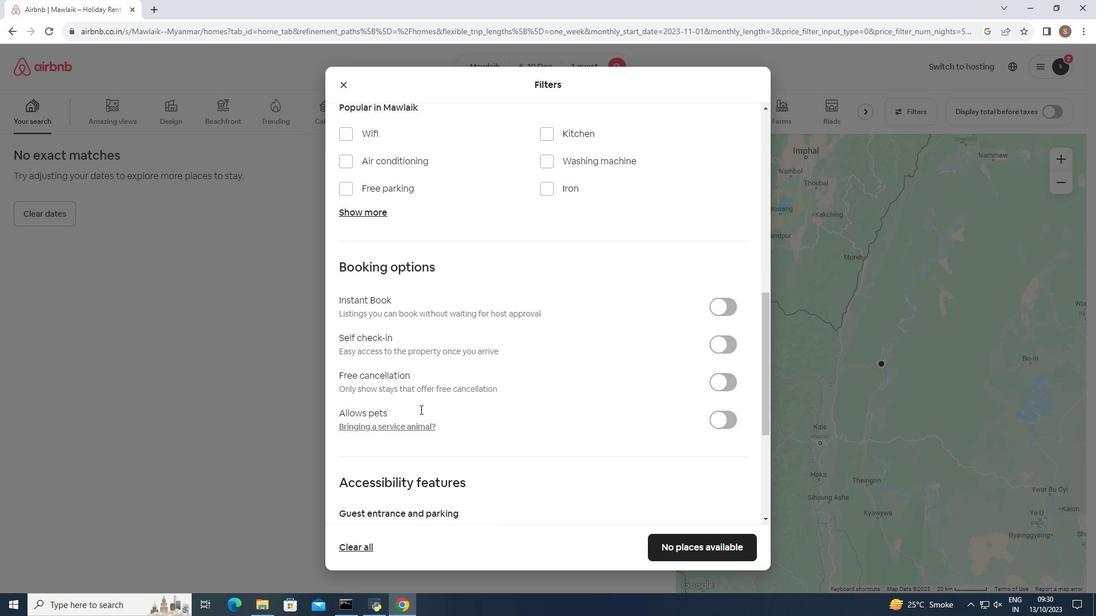 
Action: Mouse moved to (358, 344)
Screenshot: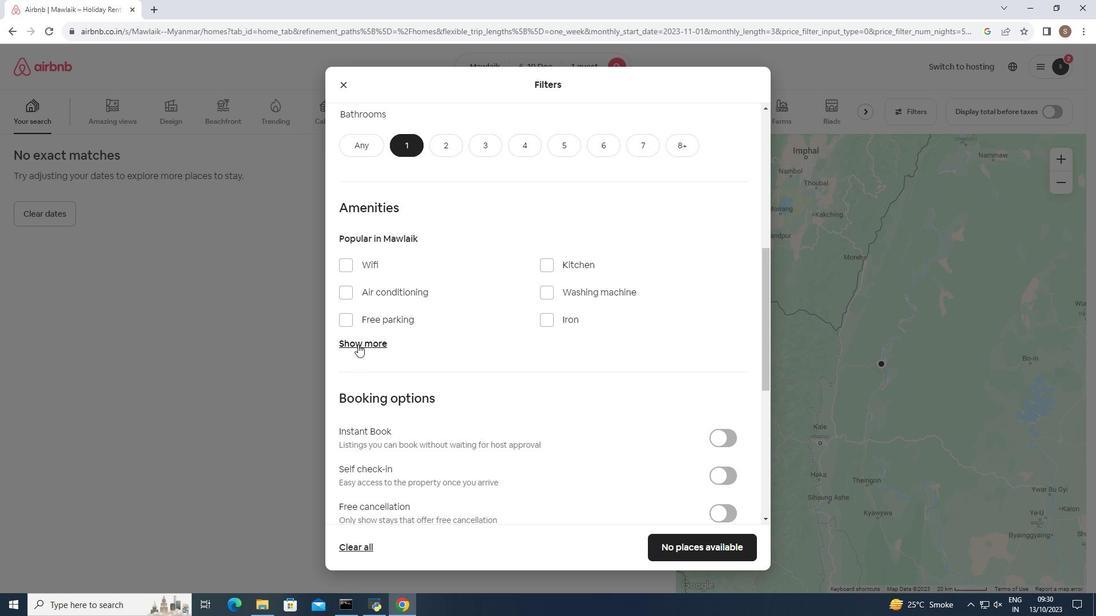 
Action: Mouse pressed left at (358, 344)
Screenshot: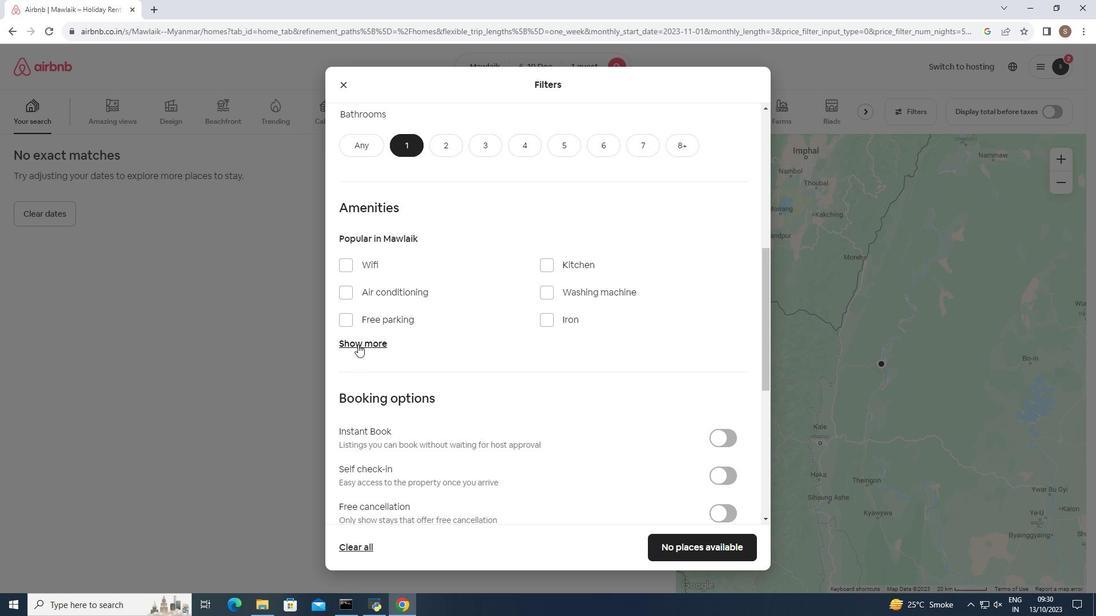 
Action: Mouse moved to (546, 292)
Screenshot: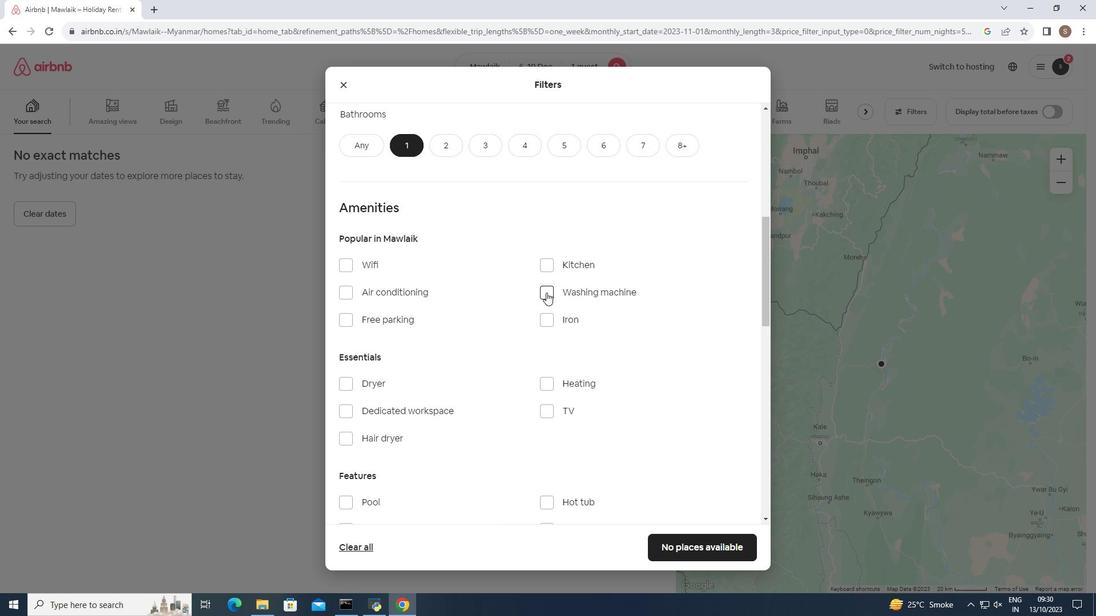 
Action: Mouse pressed left at (546, 292)
Screenshot: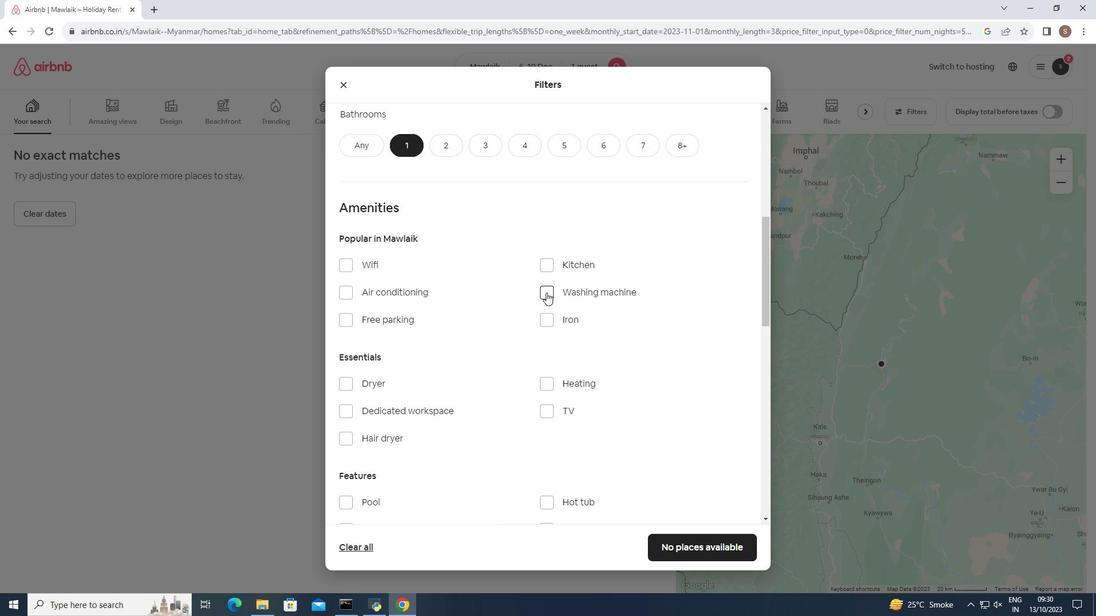 
Action: Mouse moved to (724, 547)
Screenshot: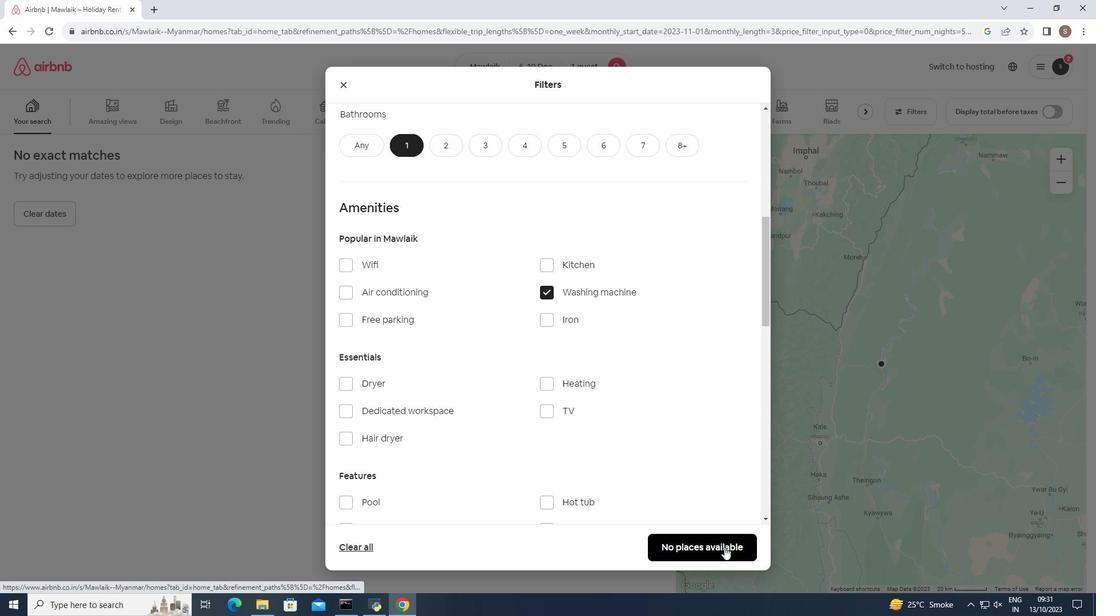 
Action: Mouse pressed left at (724, 547)
Screenshot: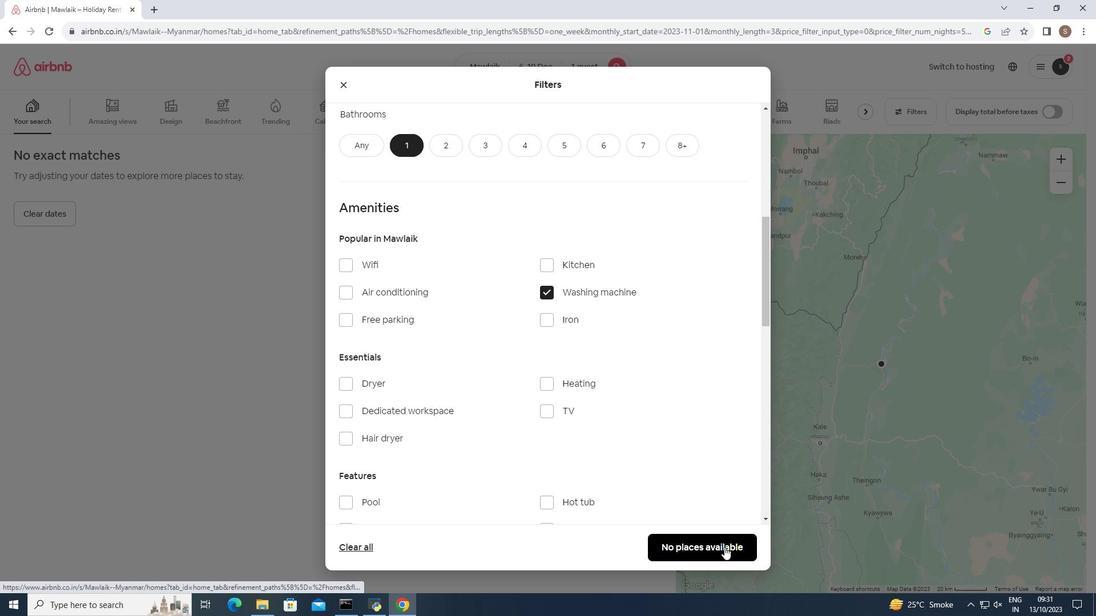 
Action: Mouse moved to (370, 352)
Screenshot: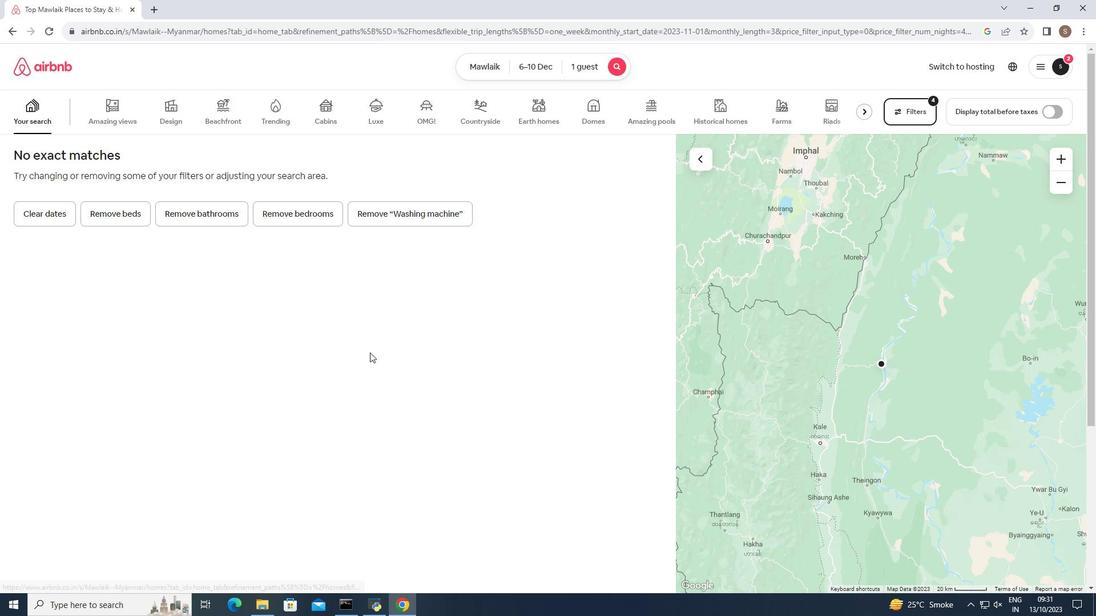 
